 Task: Add an event with the title Interview with Rahul, date '2024/05/21', time 9:40 AM to 11:40 AMand add a description: Throughout the retreat, participants will be immersed in a variety of engaging and interactive exercises that encourage teamwork, problem-solving, and creativity. The activities are carefully designed to challenge individuals, foster collaboration, and highlight the power of collective effort., put the event into Green category . Add location for the event as: 123 Rua do Carmo, Lisbon, Portugal, logged in from the account softage.1@softage.netand send the event invitation to softage.9@softage.net and softage.10@softage.net. Set a reminder for the event 15 minutes before
Action: Mouse moved to (103, 94)
Screenshot: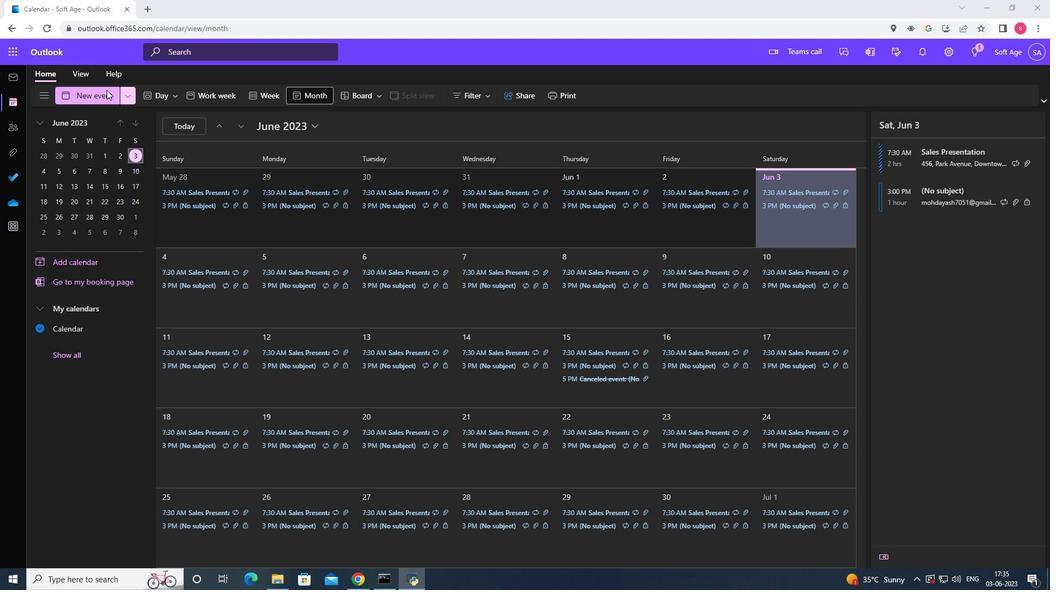 
Action: Mouse pressed left at (103, 94)
Screenshot: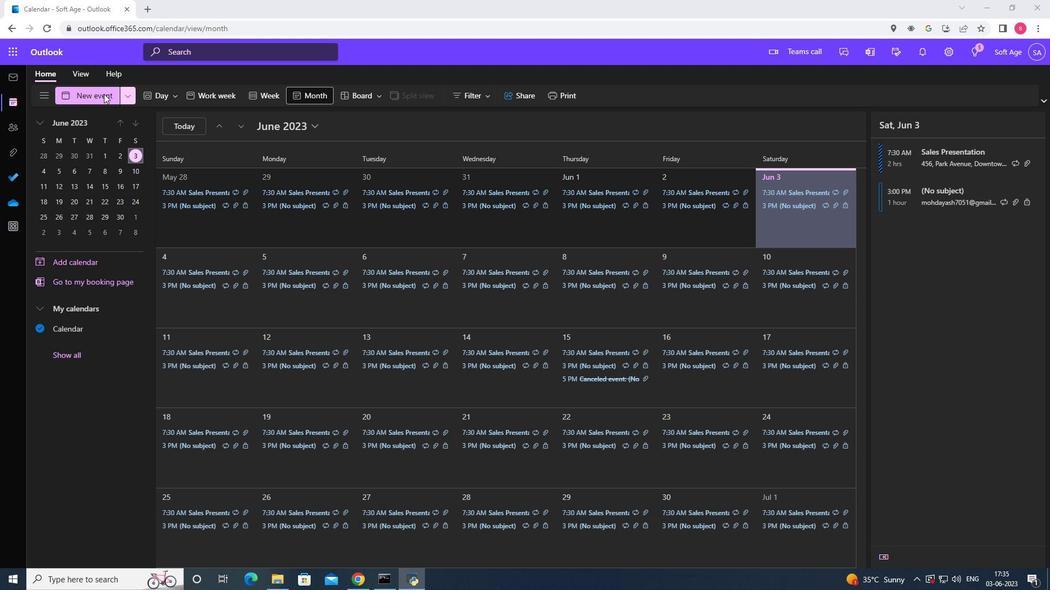 
Action: Mouse moved to (300, 167)
Screenshot: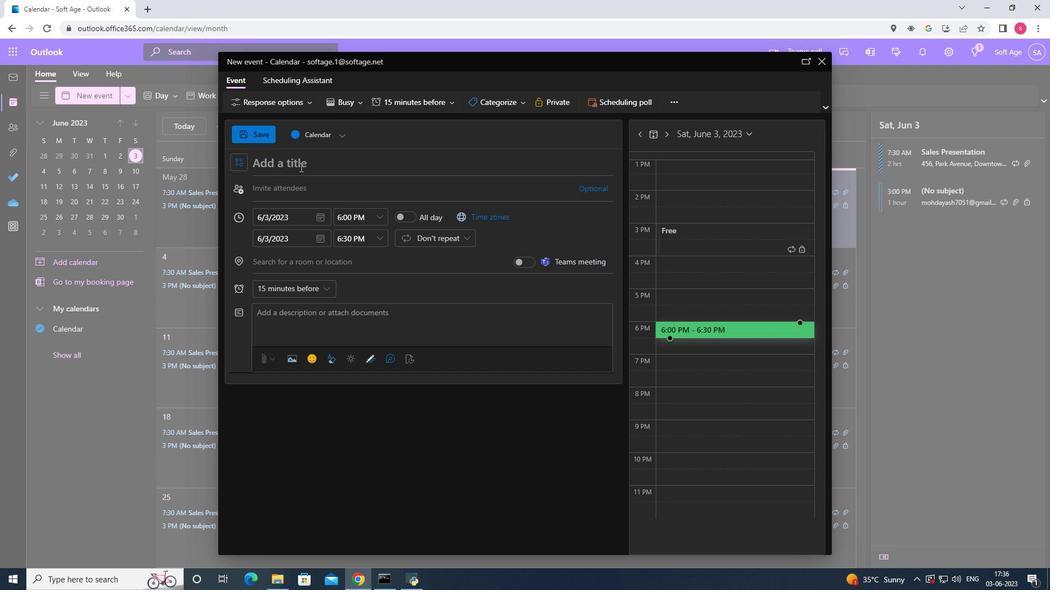 
Action: Key pressed <Key.shift>Interview<Key.space>with<Key.space><Key.shift>ra<Key.backspace><Key.backspace><Key.shift>Rahul
Screenshot: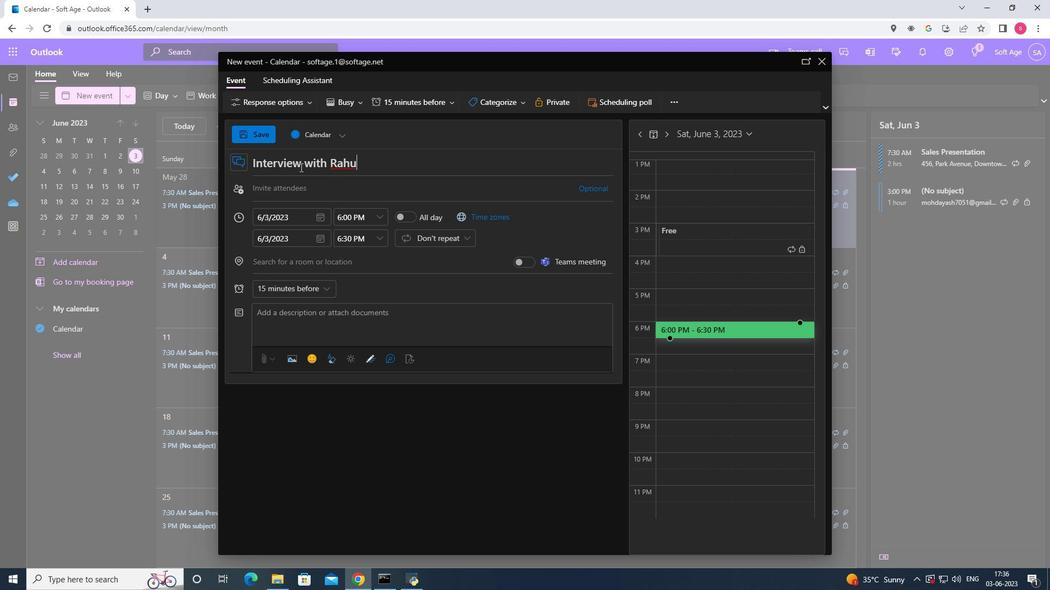 
Action: Mouse moved to (322, 219)
Screenshot: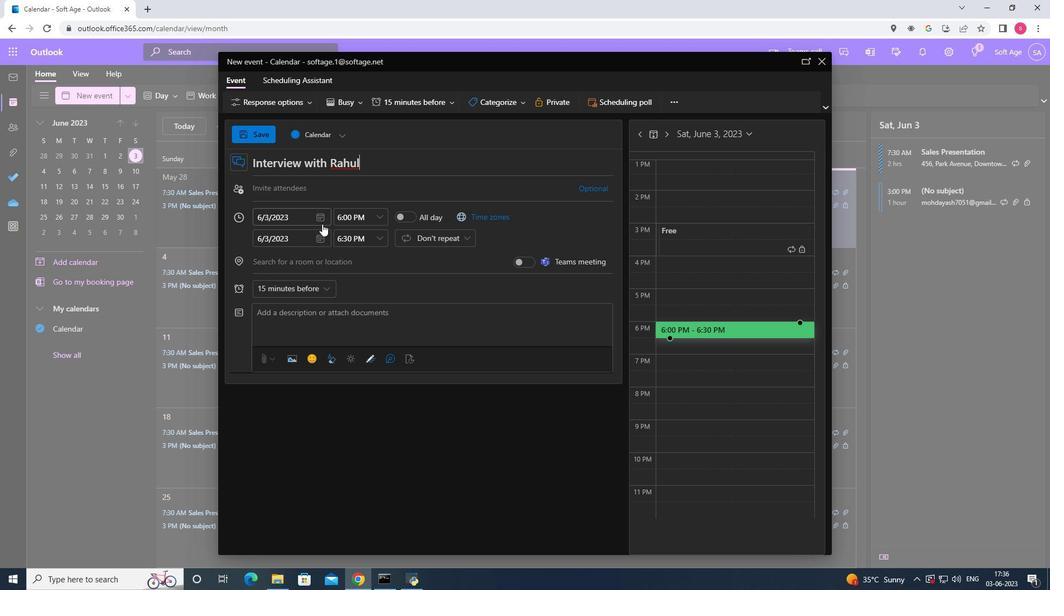 
Action: Mouse pressed left at (322, 219)
Screenshot: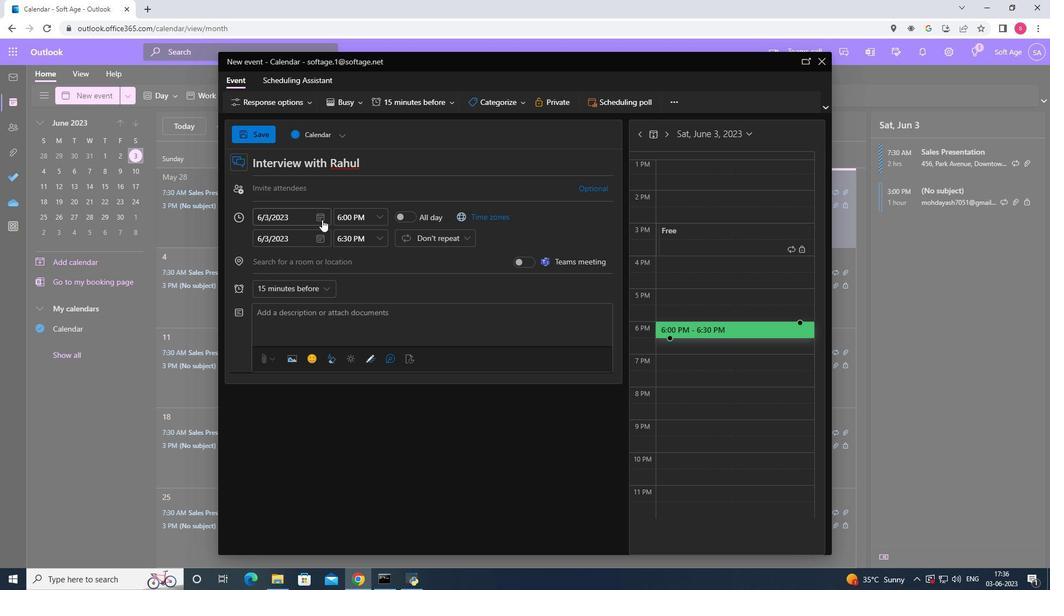 
Action: Mouse moved to (356, 237)
Screenshot: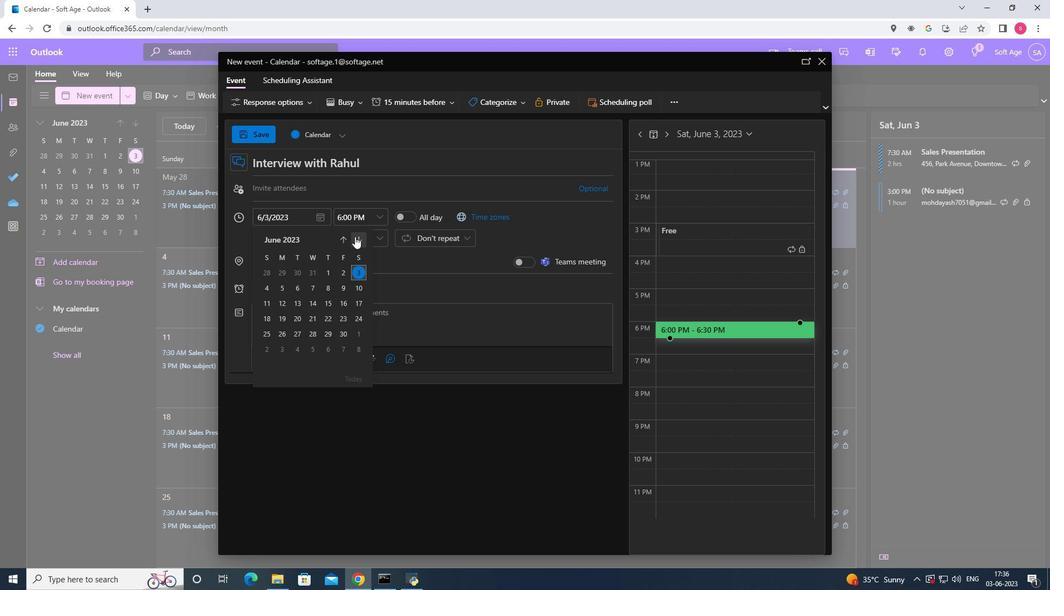 
Action: Mouse pressed left at (356, 237)
Screenshot: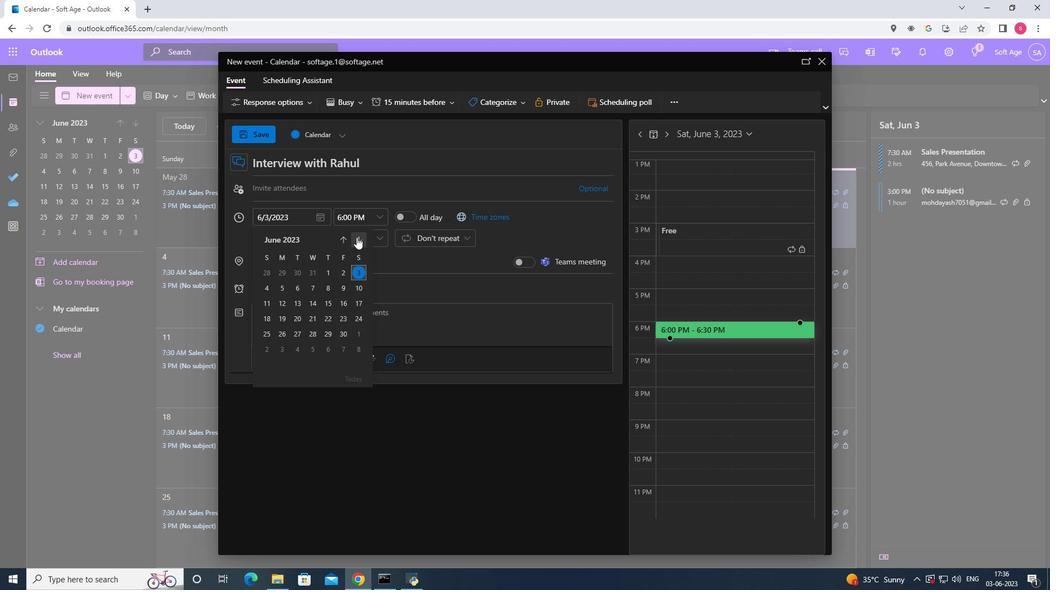 
Action: Mouse pressed left at (356, 237)
Screenshot: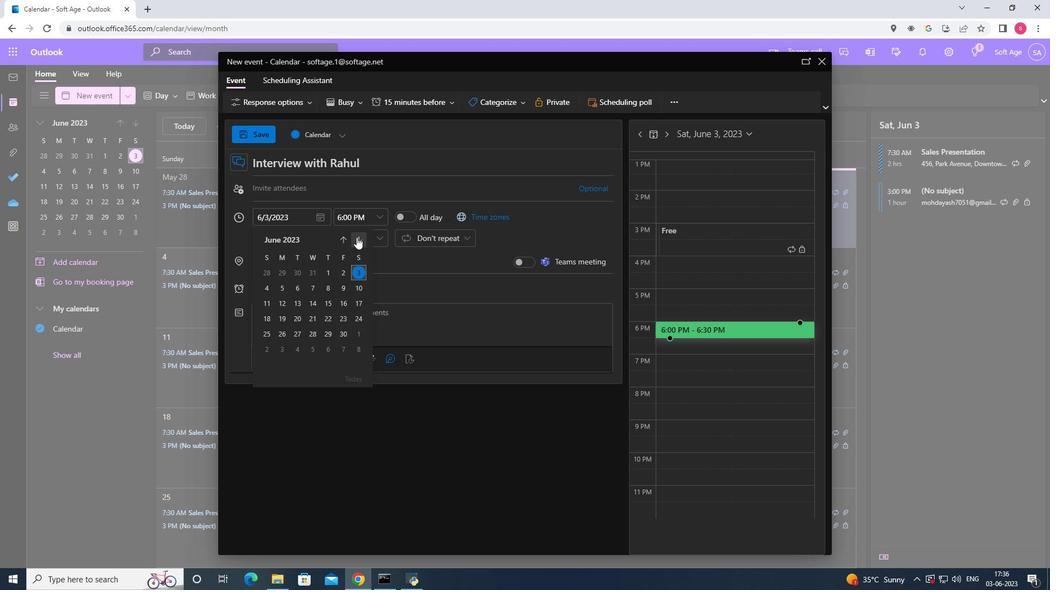 
Action: Mouse pressed left at (356, 237)
Screenshot: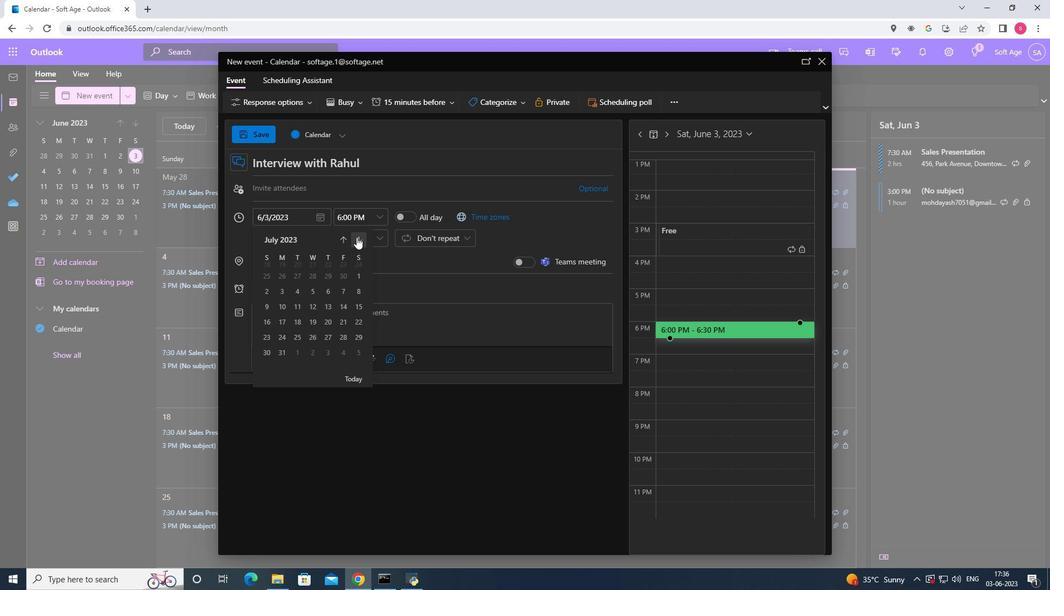 
Action: Mouse moved to (356, 237)
Screenshot: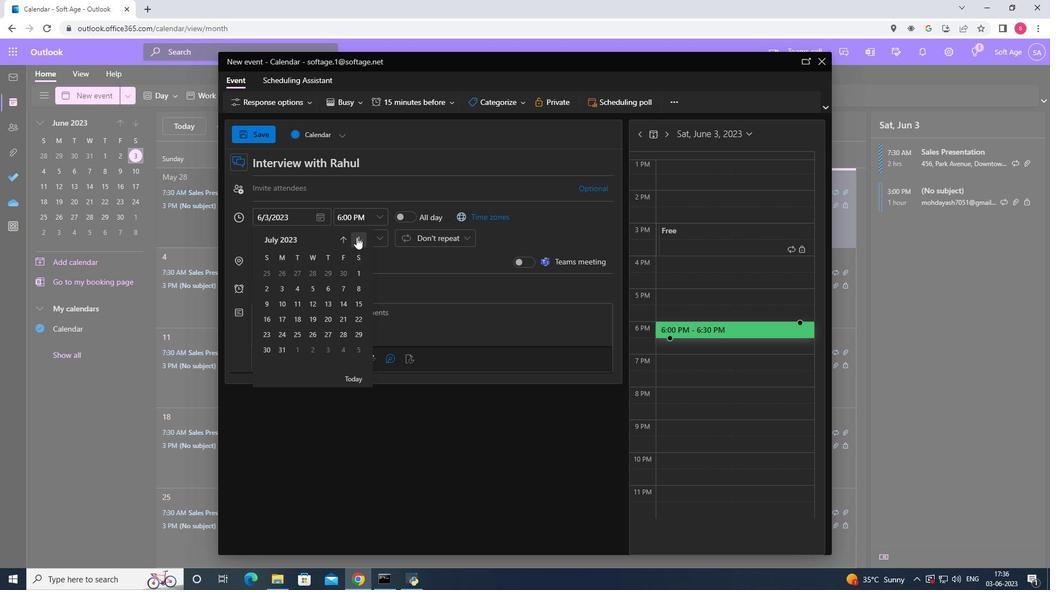 
Action: Mouse pressed left at (356, 237)
Screenshot: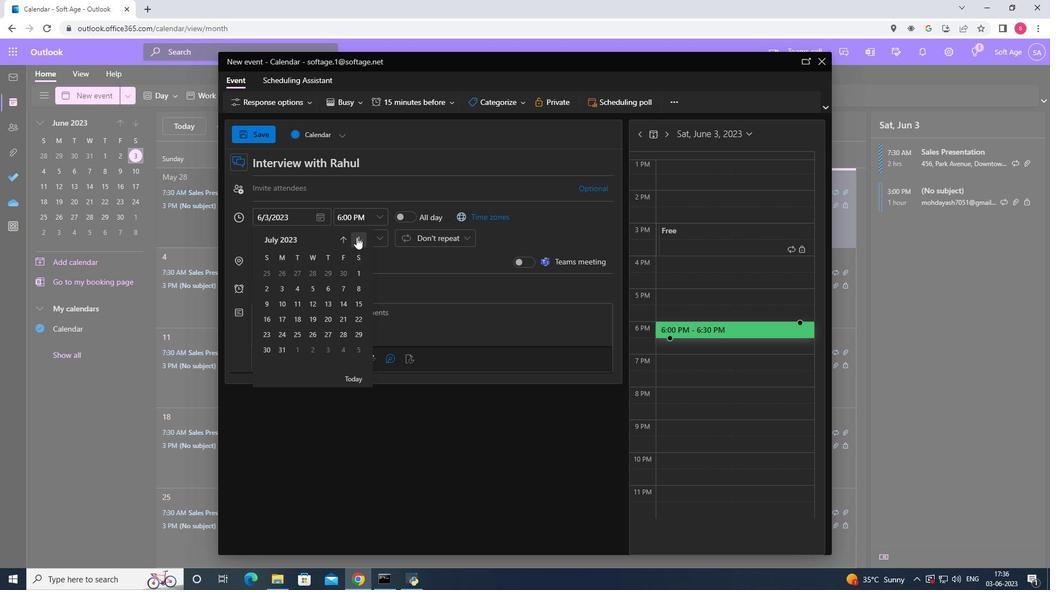 
Action: Mouse pressed left at (356, 237)
Screenshot: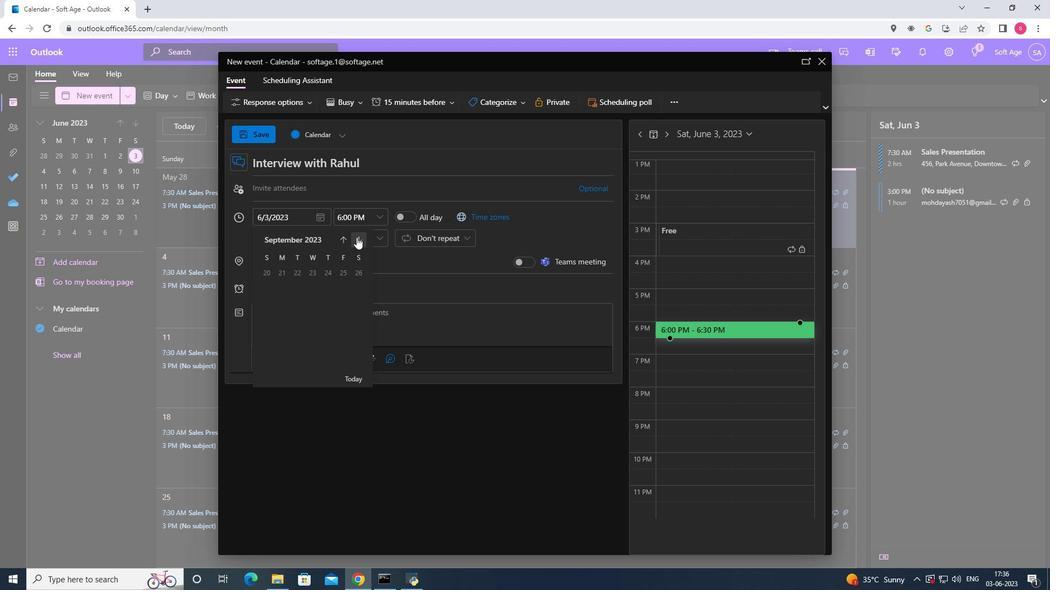 
Action: Mouse pressed left at (356, 237)
Screenshot: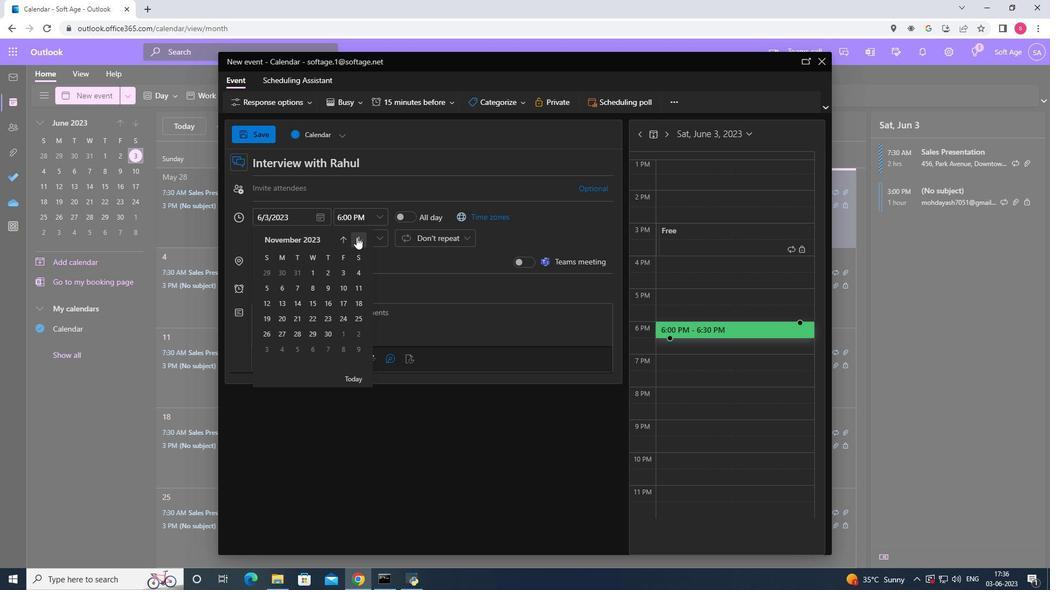 
Action: Mouse pressed left at (356, 237)
Screenshot: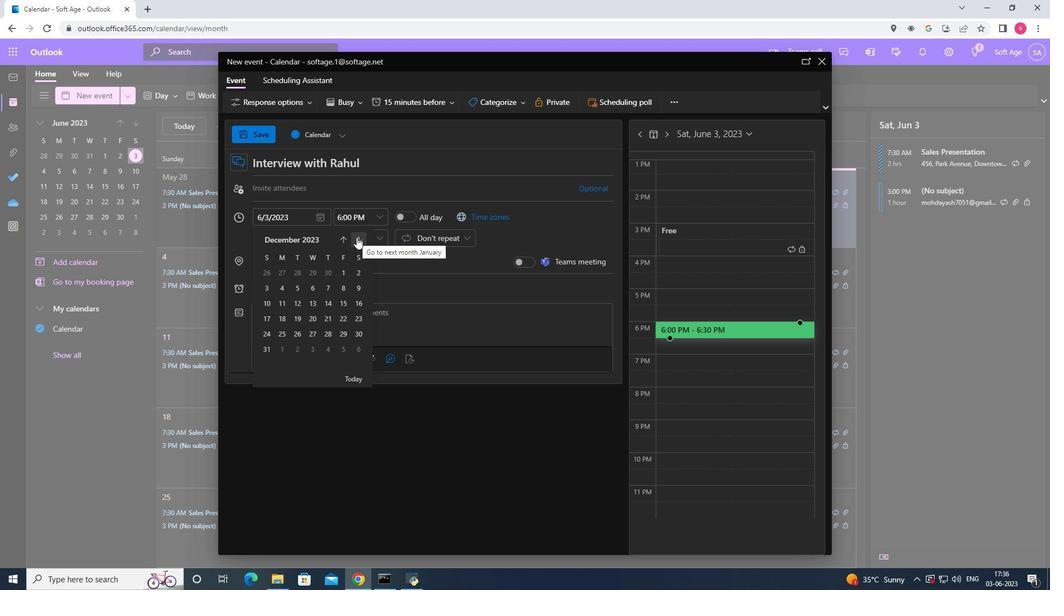 
Action: Mouse pressed left at (356, 237)
Screenshot: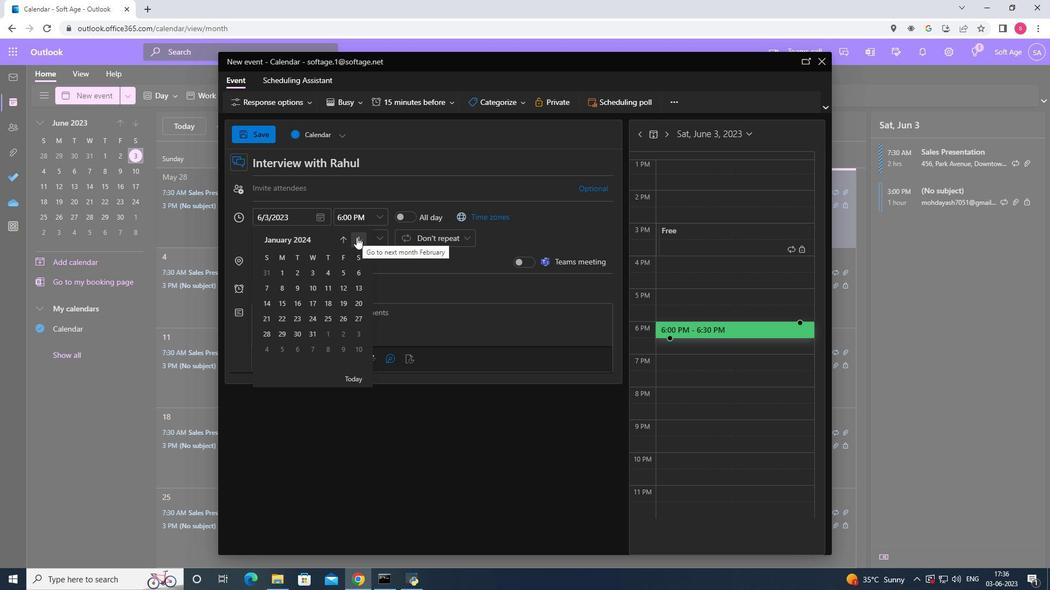 
Action: Mouse pressed left at (356, 237)
Screenshot: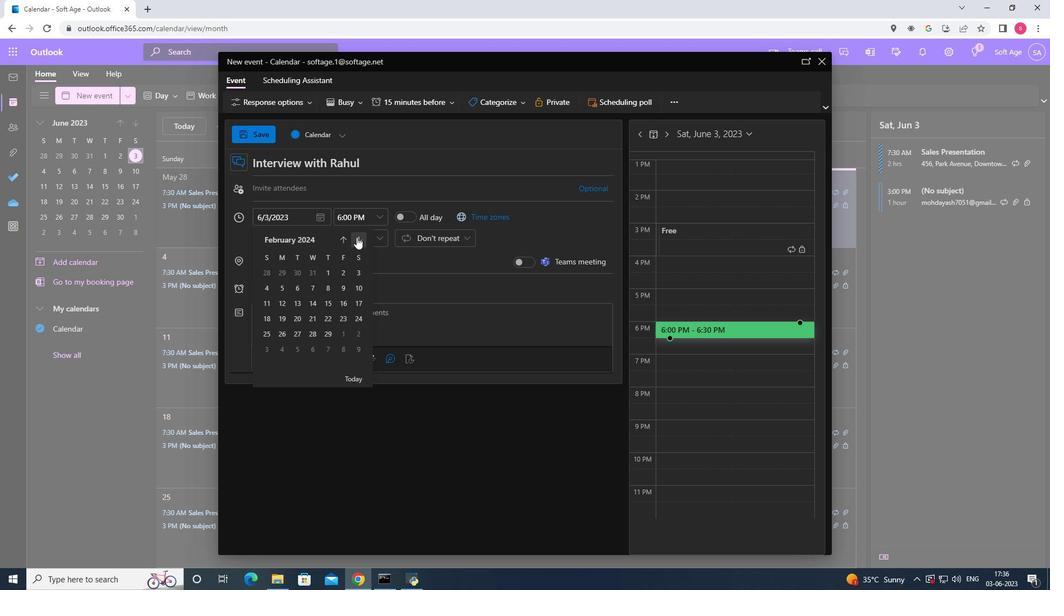 
Action: Mouse pressed left at (356, 237)
Screenshot: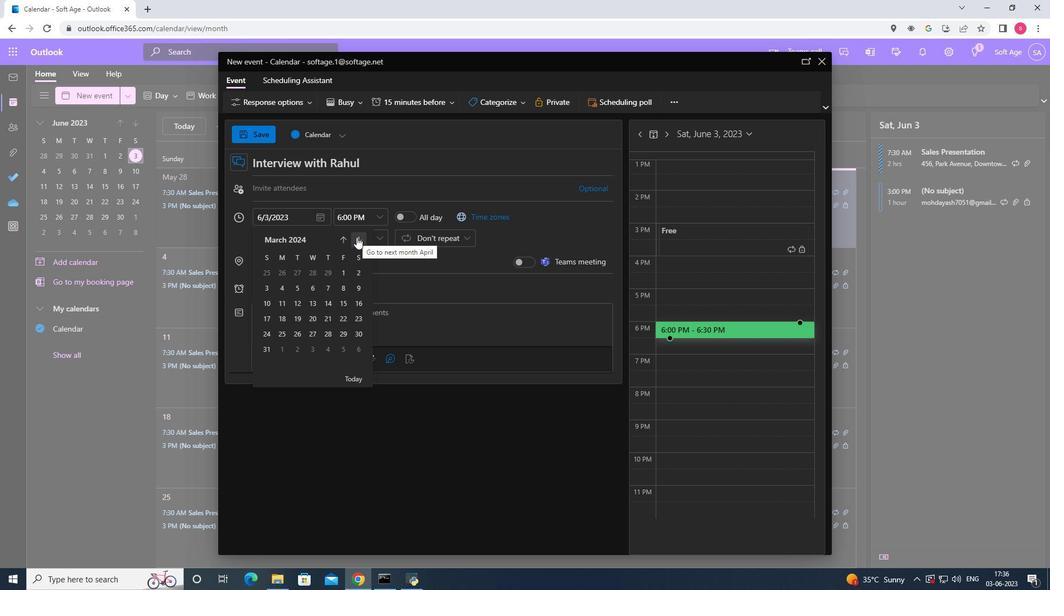 
Action: Mouse pressed left at (356, 237)
Screenshot: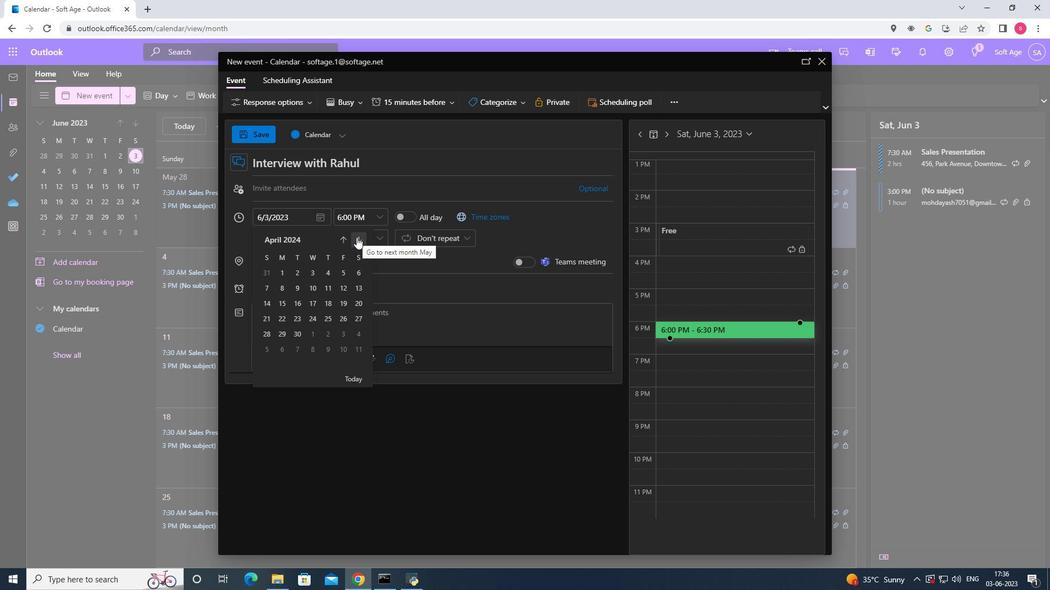 
Action: Mouse moved to (296, 318)
Screenshot: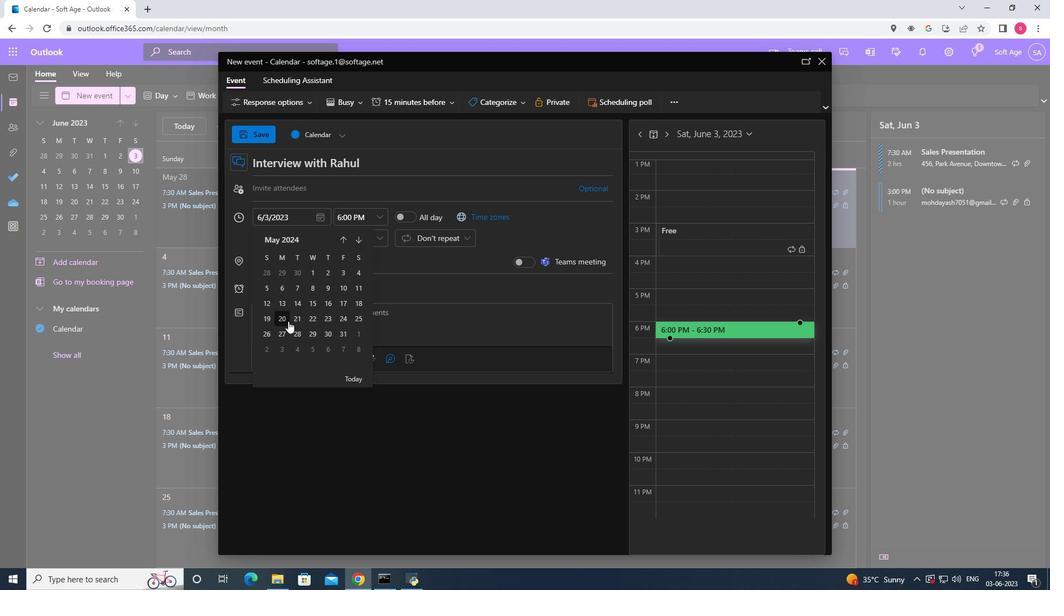 
Action: Mouse pressed left at (296, 318)
Screenshot: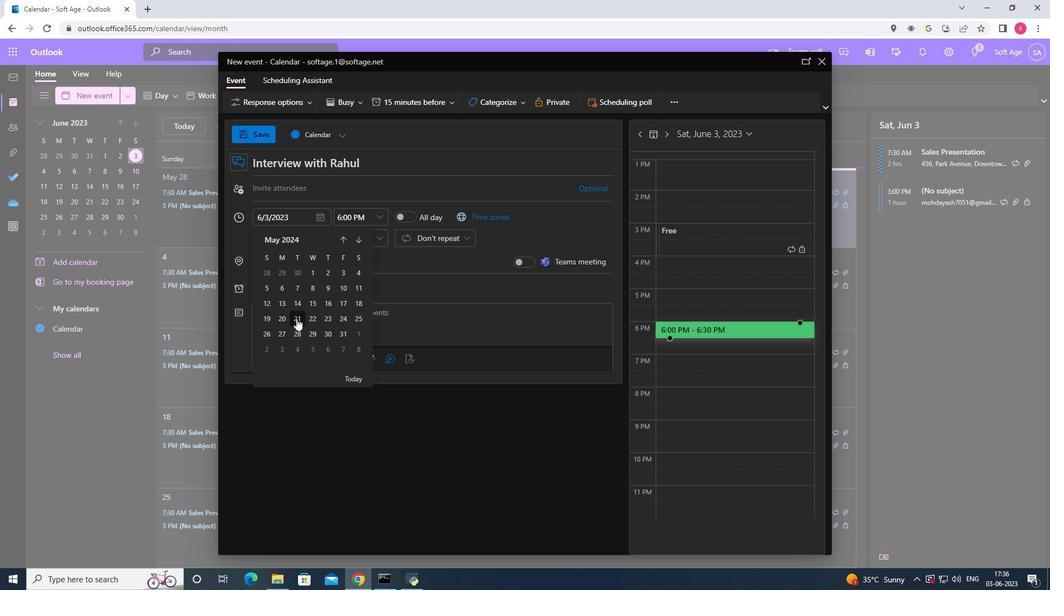 
Action: Mouse moved to (382, 219)
Screenshot: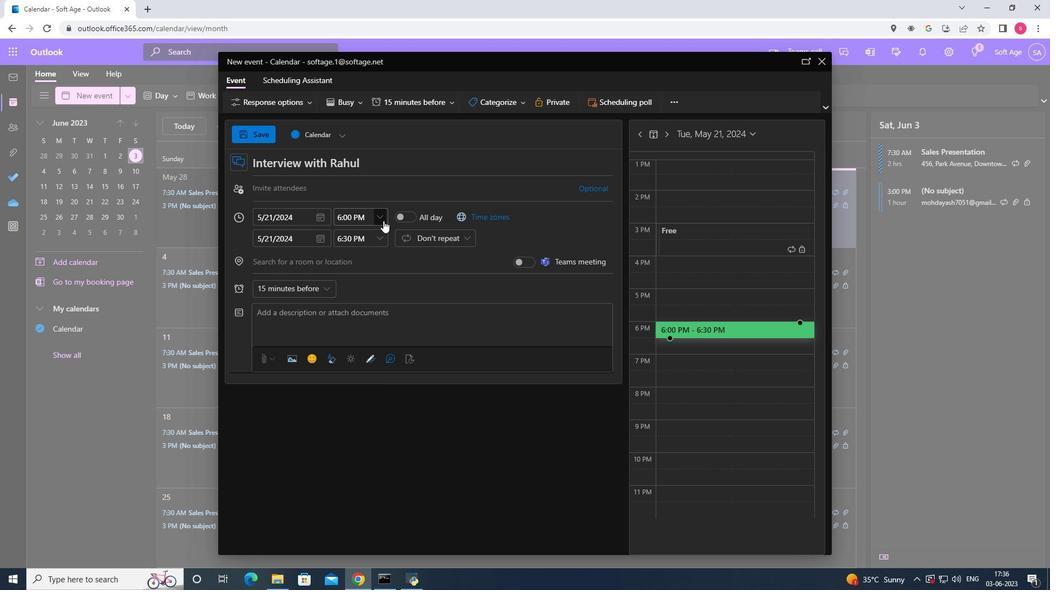 
Action: Mouse pressed left at (382, 219)
Screenshot: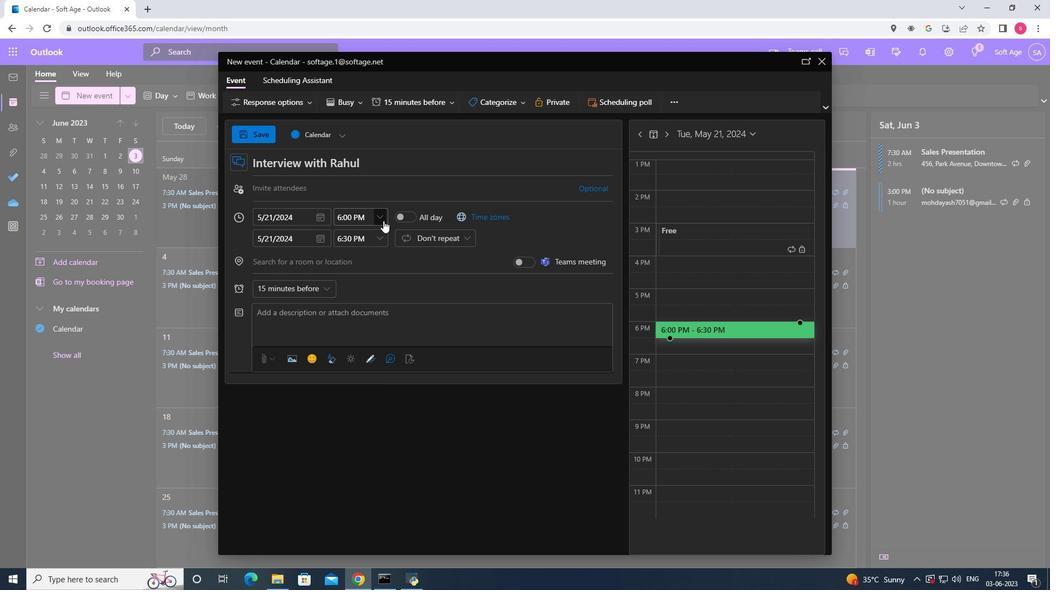
Action: Mouse moved to (393, 229)
Screenshot: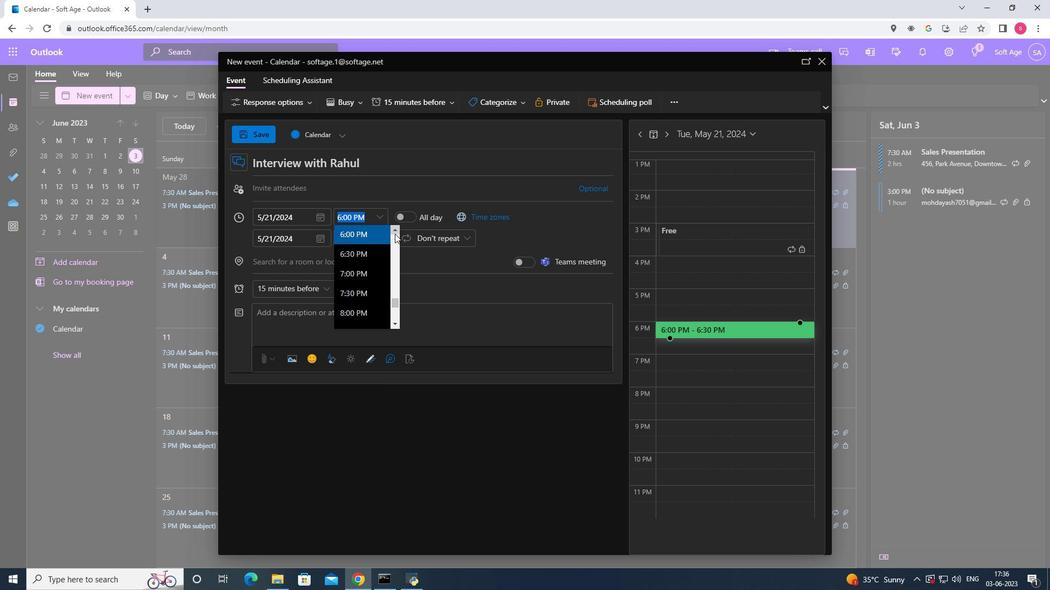 
Action: Mouse pressed left at (393, 229)
Screenshot: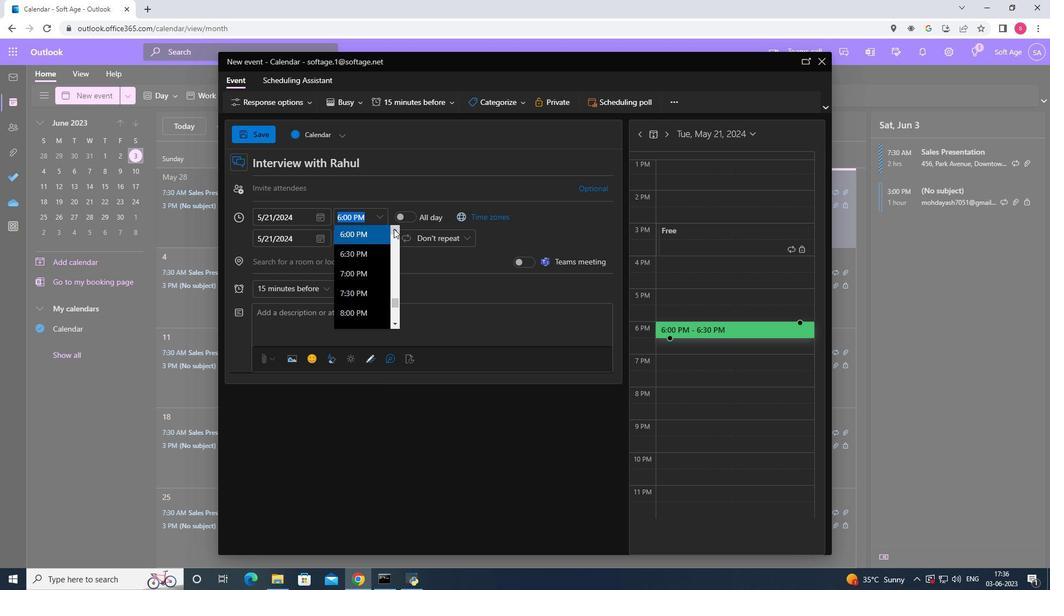 
Action: Mouse pressed left at (393, 229)
Screenshot: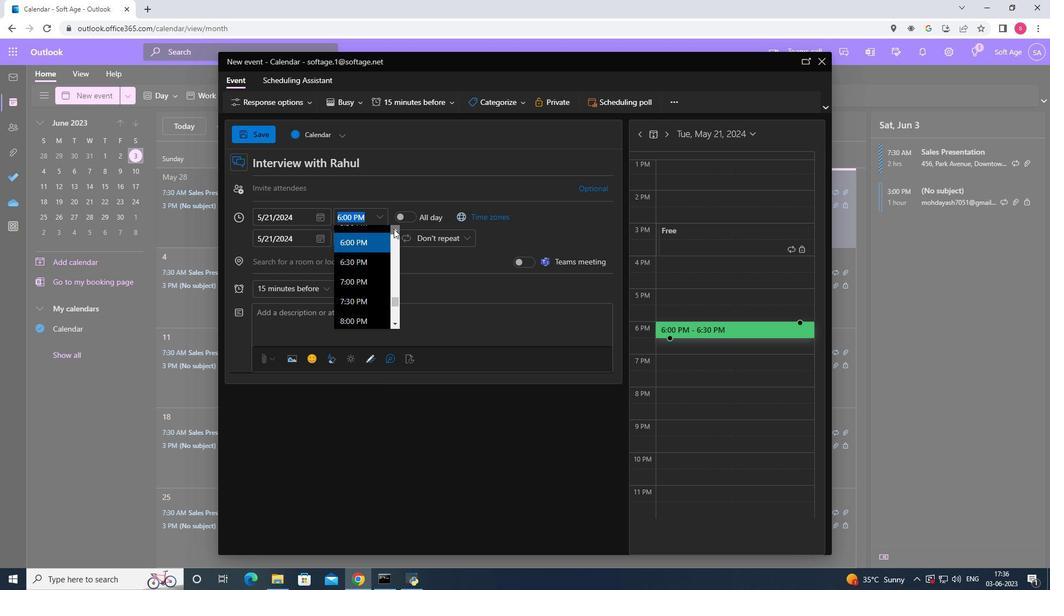 
Action: Mouse pressed left at (393, 229)
Screenshot: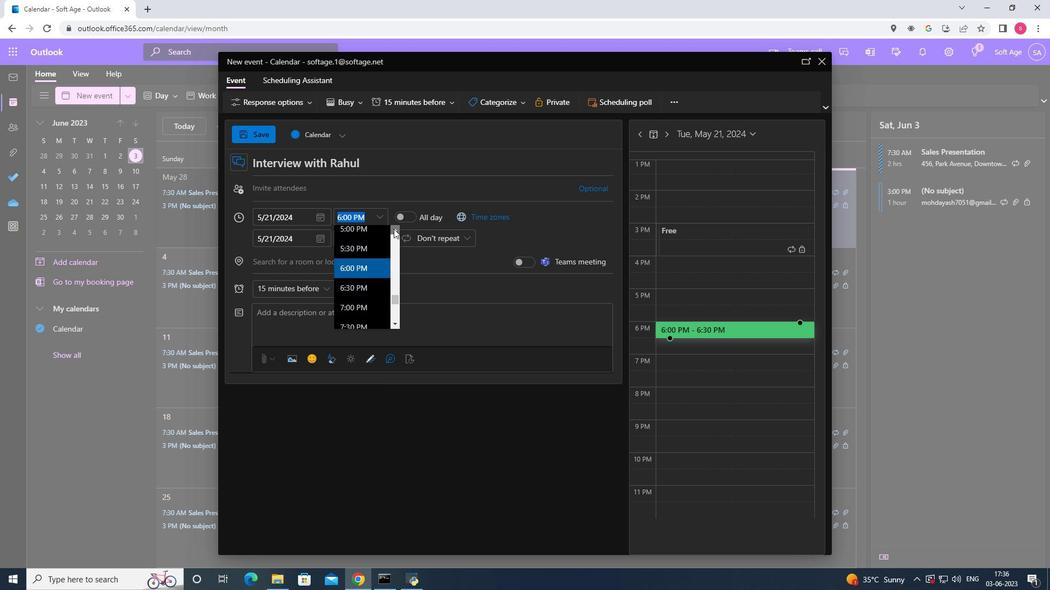 
Action: Mouse pressed left at (393, 229)
Screenshot: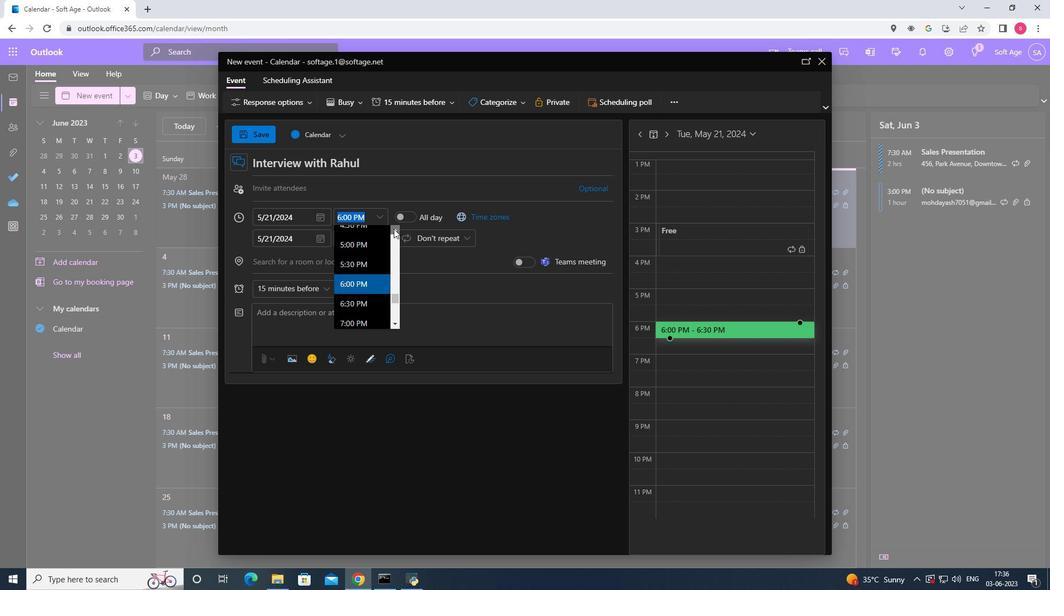 
Action: Mouse pressed left at (393, 229)
Screenshot: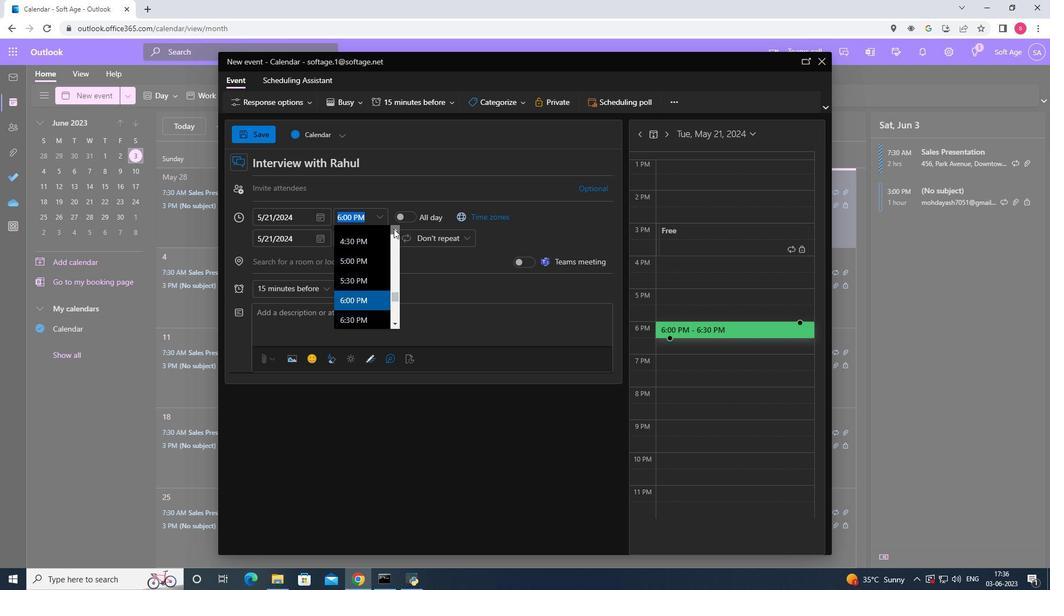 
Action: Mouse pressed left at (393, 229)
Screenshot: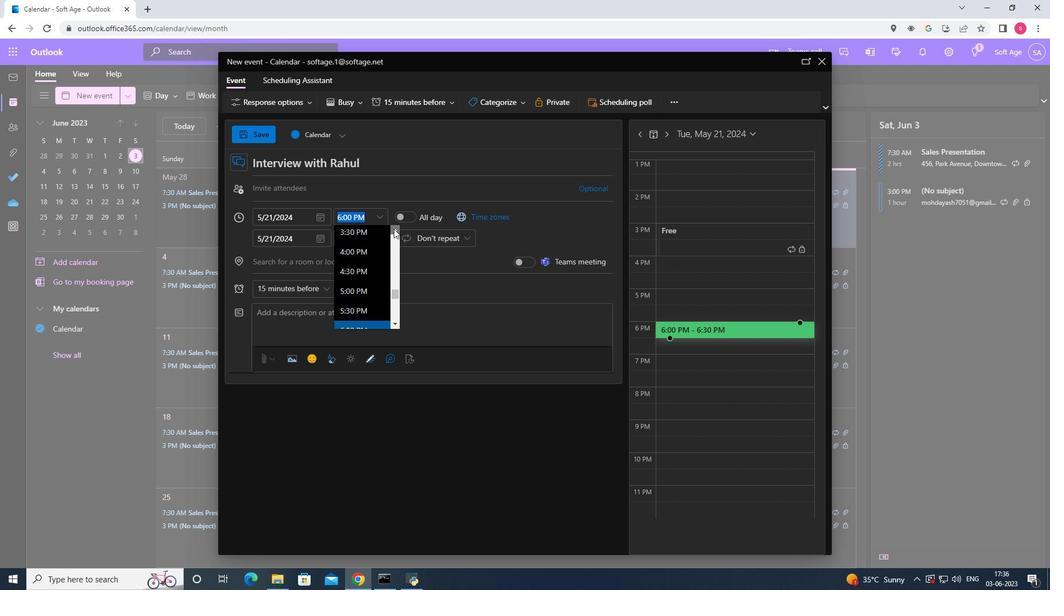 
Action: Mouse pressed left at (393, 229)
Screenshot: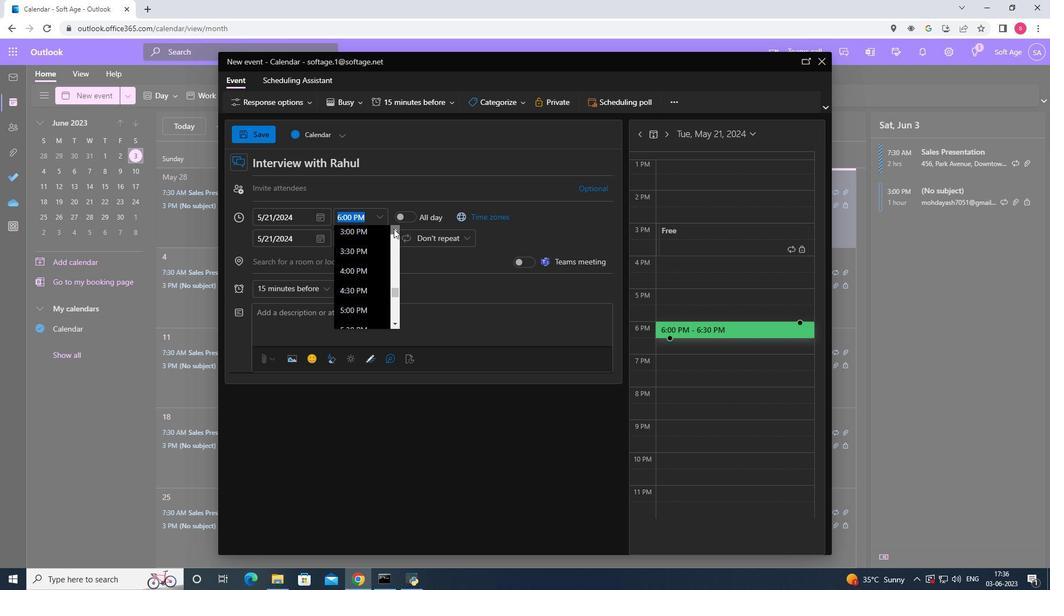 
Action: Mouse pressed left at (393, 229)
Screenshot: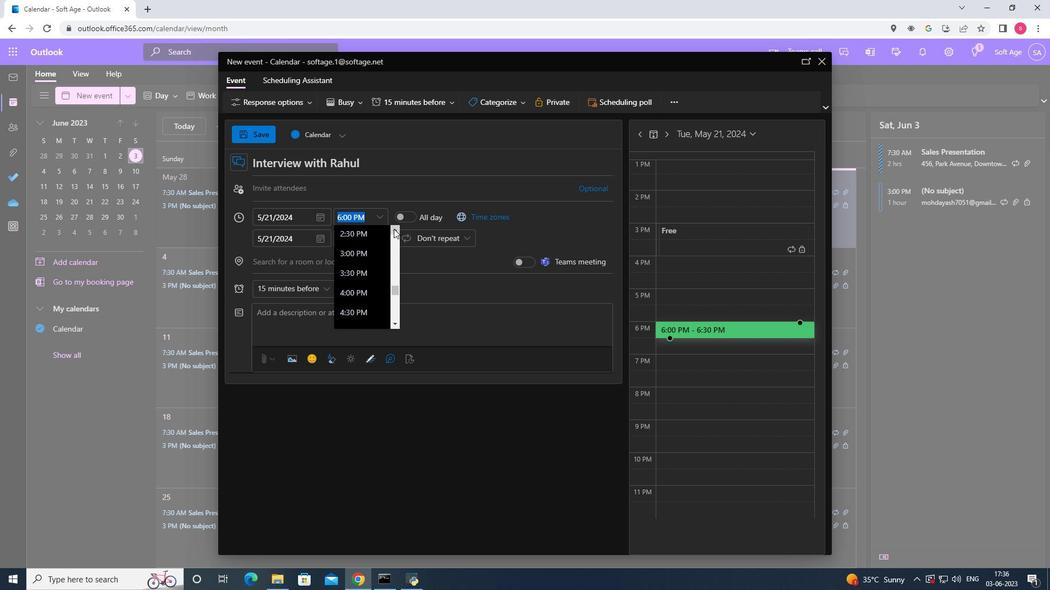 
Action: Mouse pressed left at (393, 229)
Screenshot: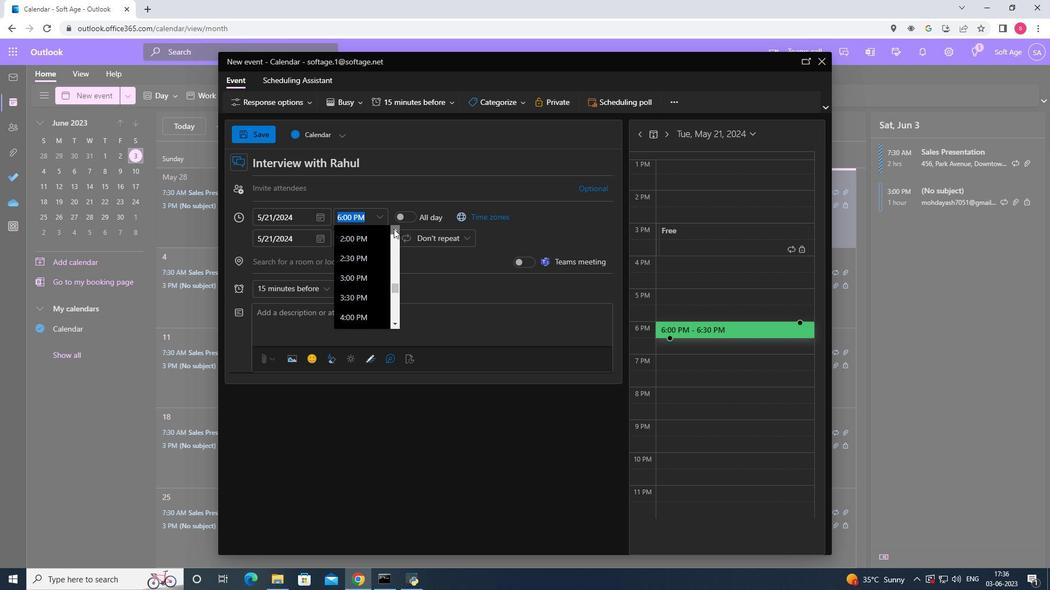 
Action: Mouse pressed left at (393, 229)
Screenshot: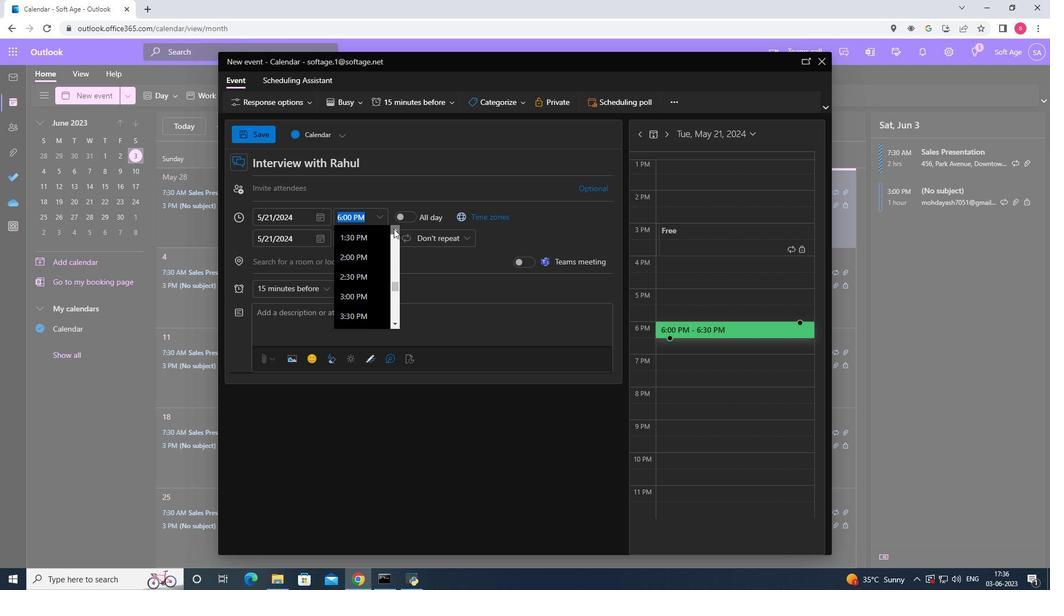 
Action: Mouse pressed left at (393, 229)
Screenshot: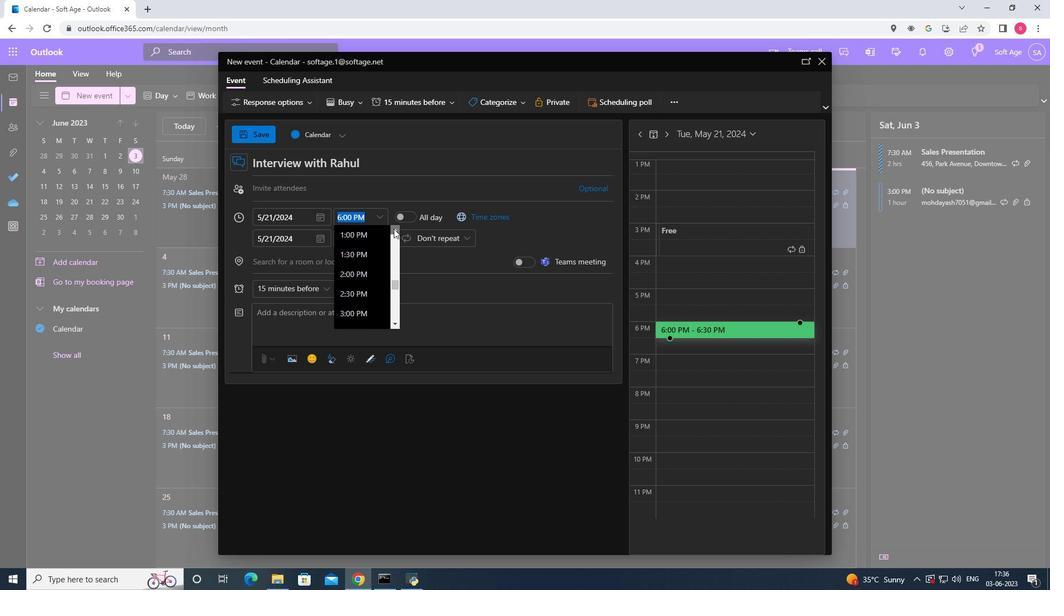 
Action: Mouse pressed left at (393, 229)
Screenshot: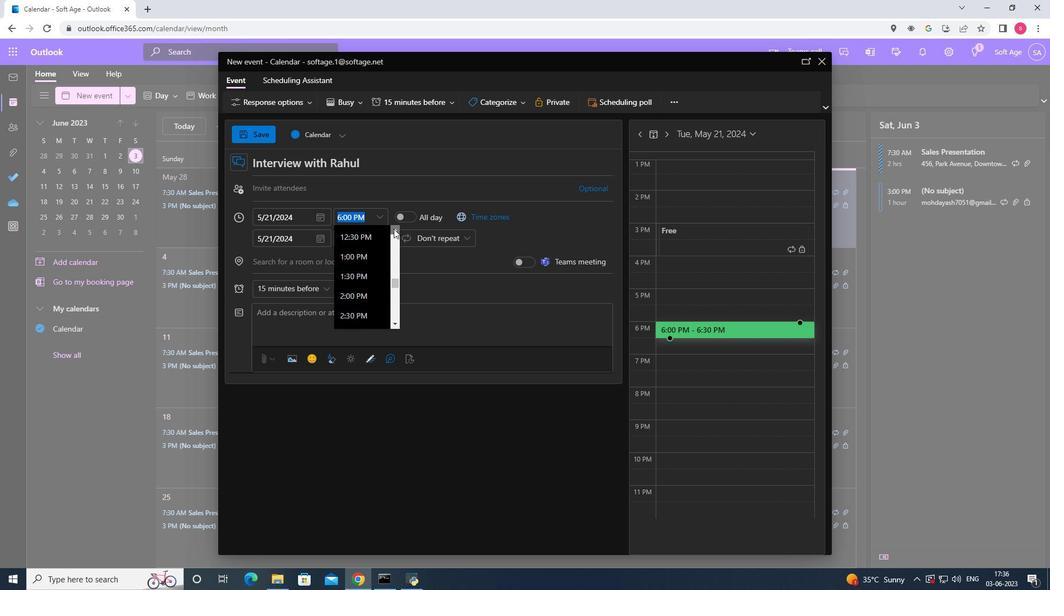 
Action: Mouse pressed left at (393, 229)
Screenshot: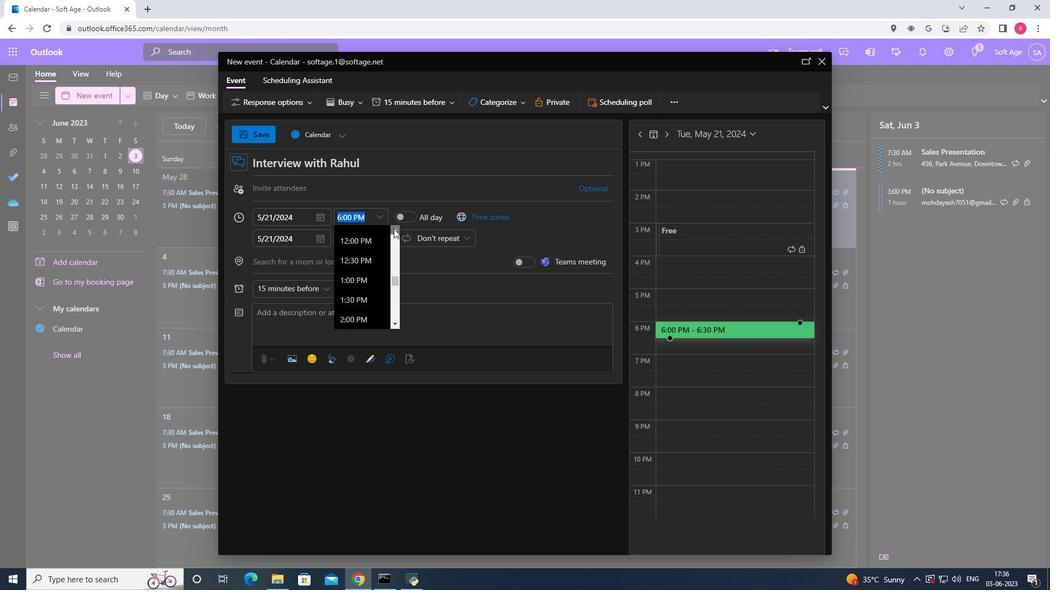 
Action: Mouse pressed left at (393, 229)
Screenshot: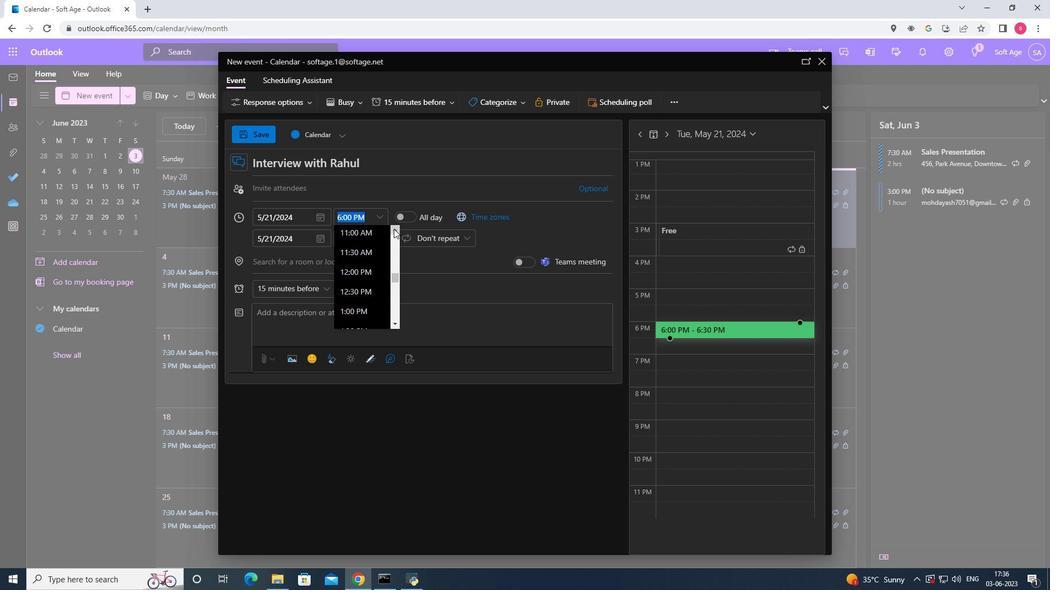 
Action: Mouse pressed left at (393, 229)
Screenshot: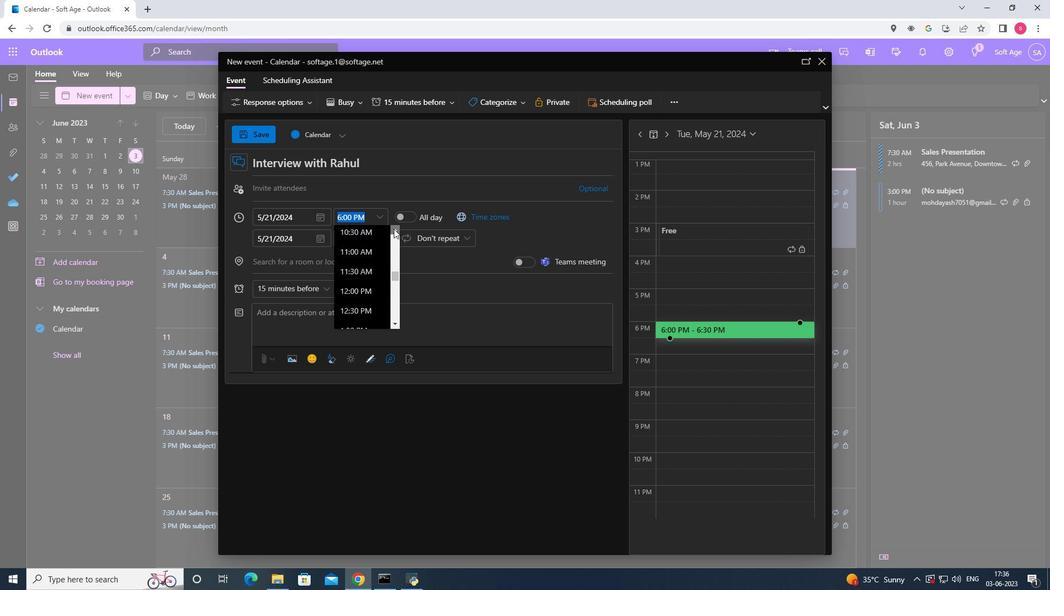 
Action: Mouse pressed left at (393, 229)
Screenshot: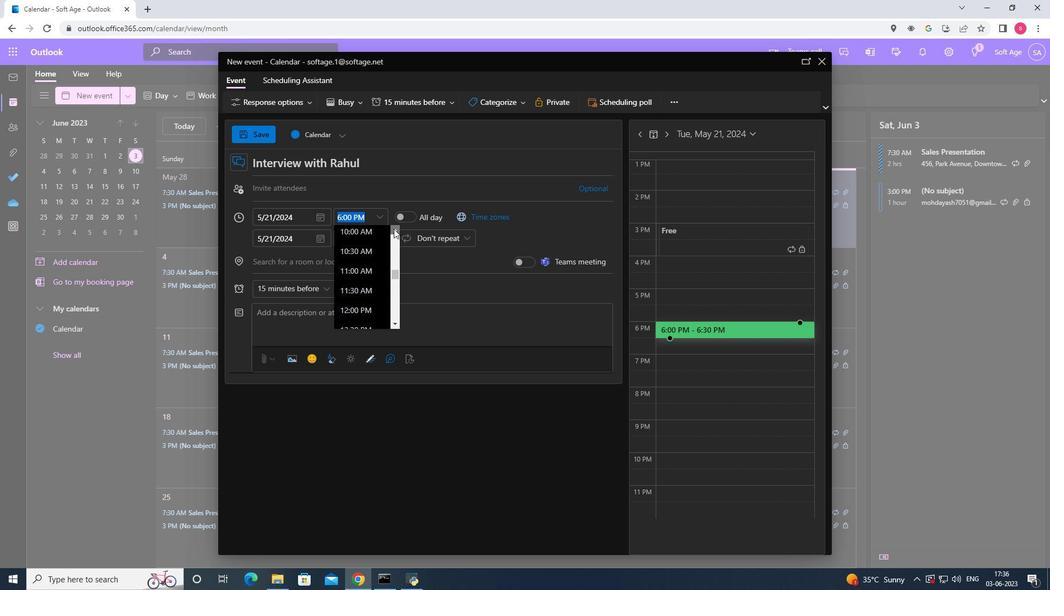
Action: Mouse moved to (356, 254)
Screenshot: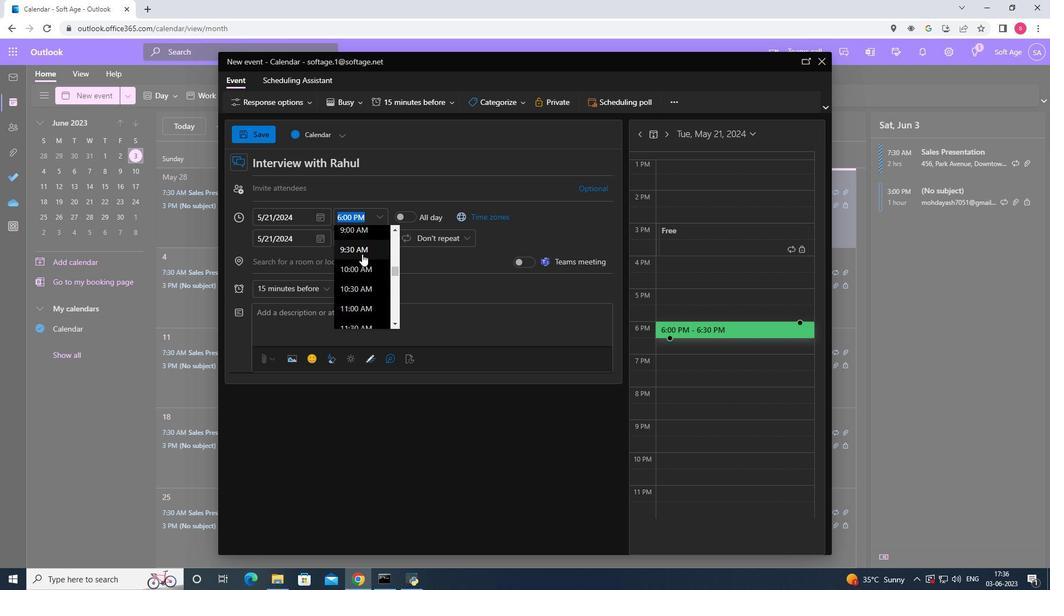
Action: Mouse pressed left at (356, 254)
Screenshot: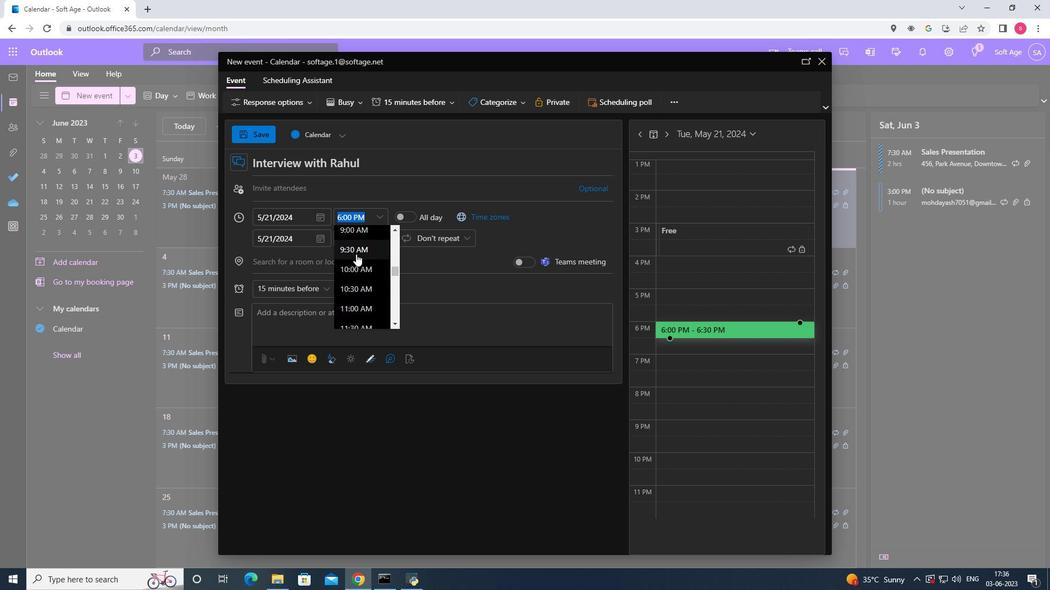 
Action: Mouse moved to (347, 218)
Screenshot: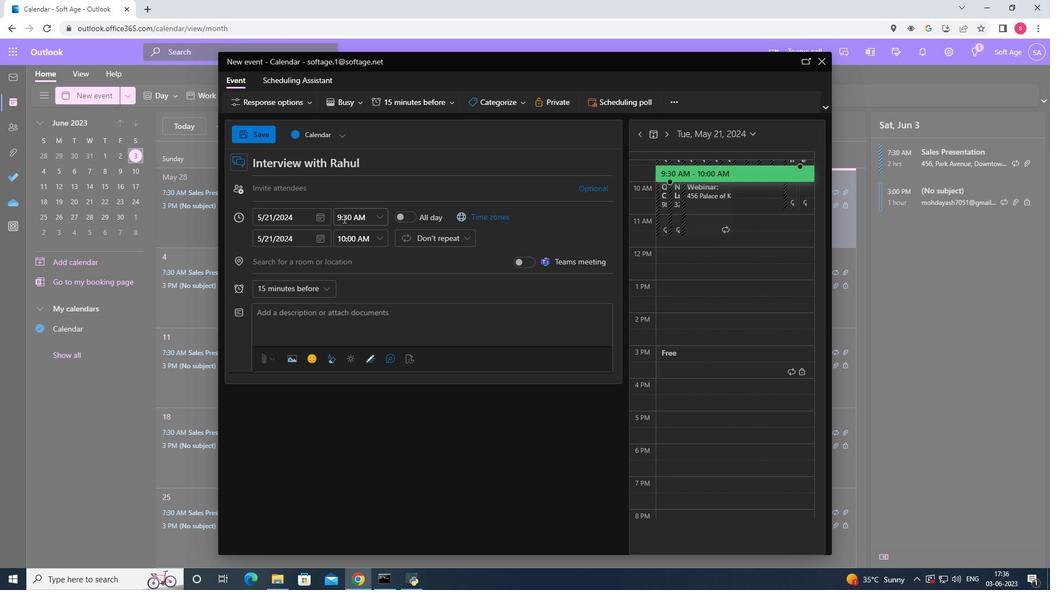 
Action: Mouse pressed left at (347, 218)
Screenshot: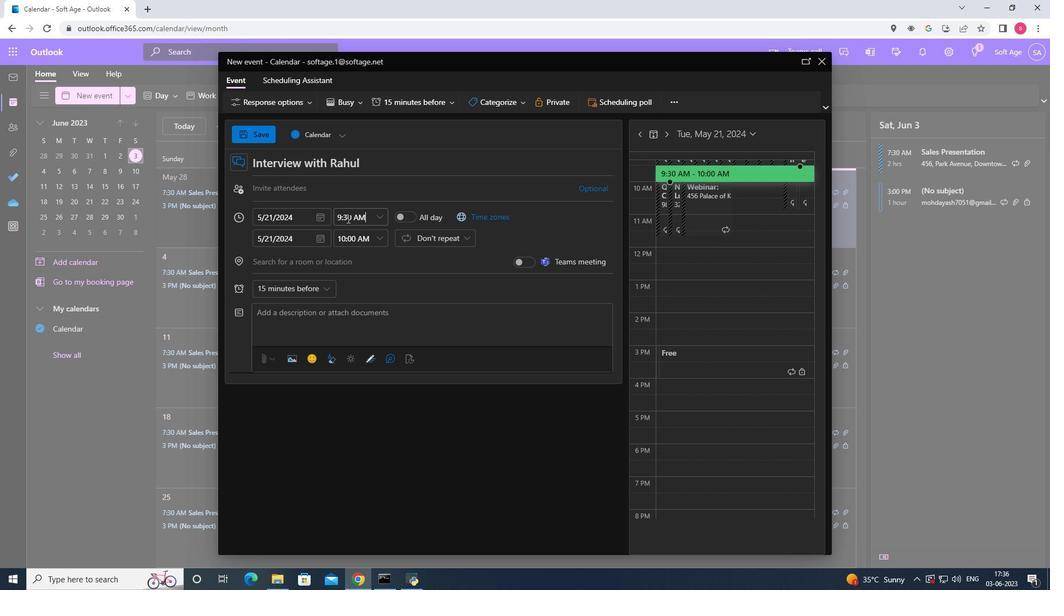 
Action: Key pressed <Key.backspace>4
Screenshot: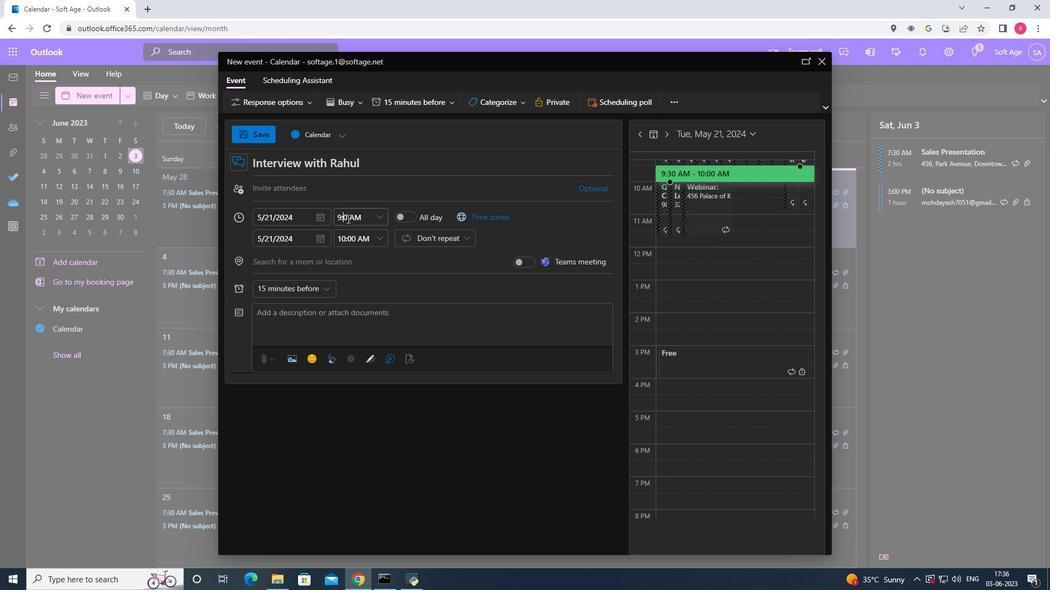 
Action: Mouse moved to (380, 234)
Screenshot: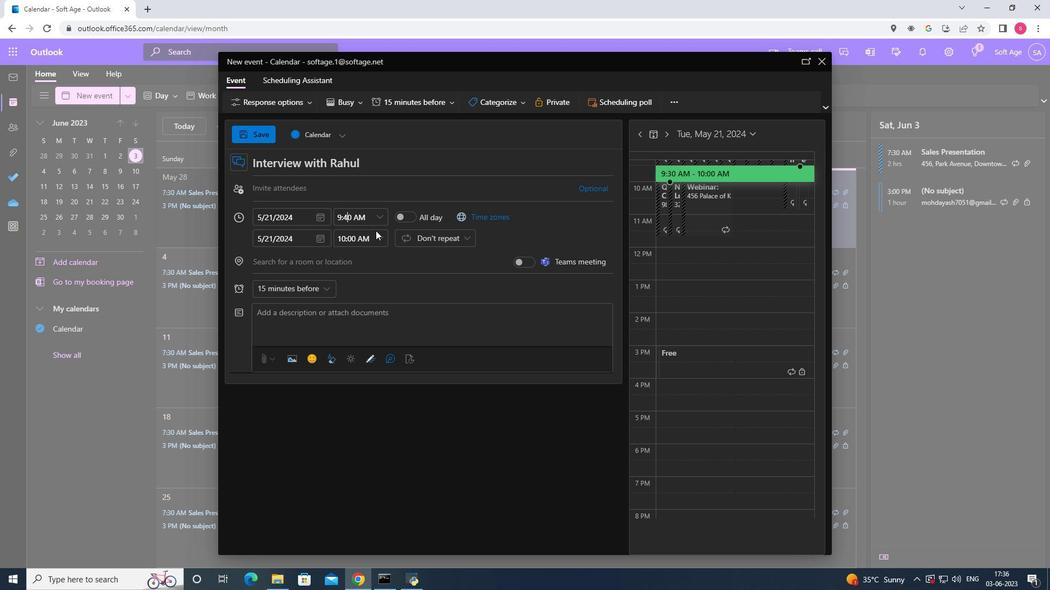
Action: Mouse pressed left at (380, 234)
Screenshot: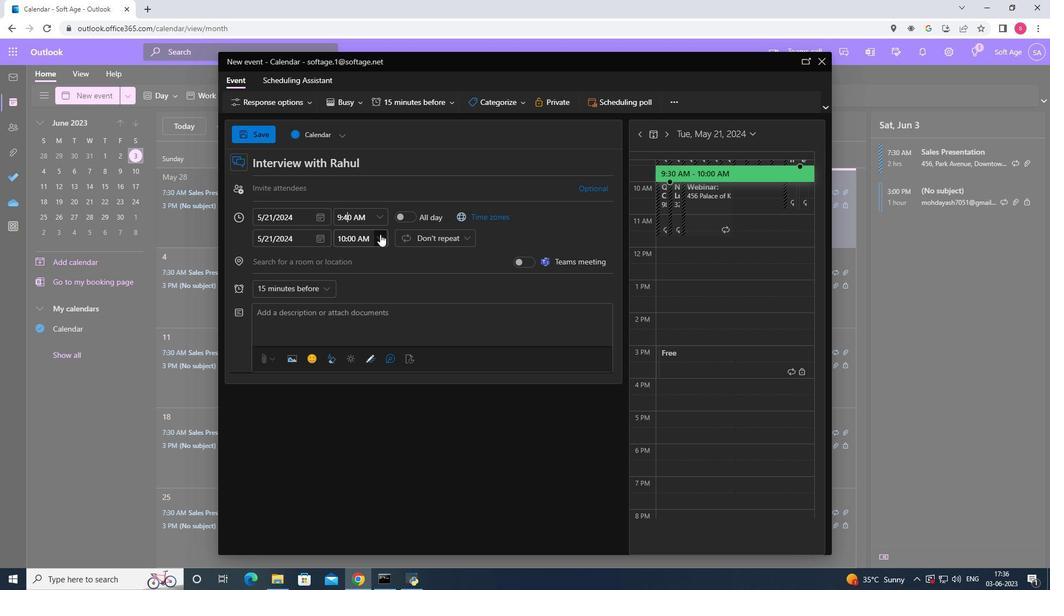 
Action: Mouse moved to (363, 315)
Screenshot: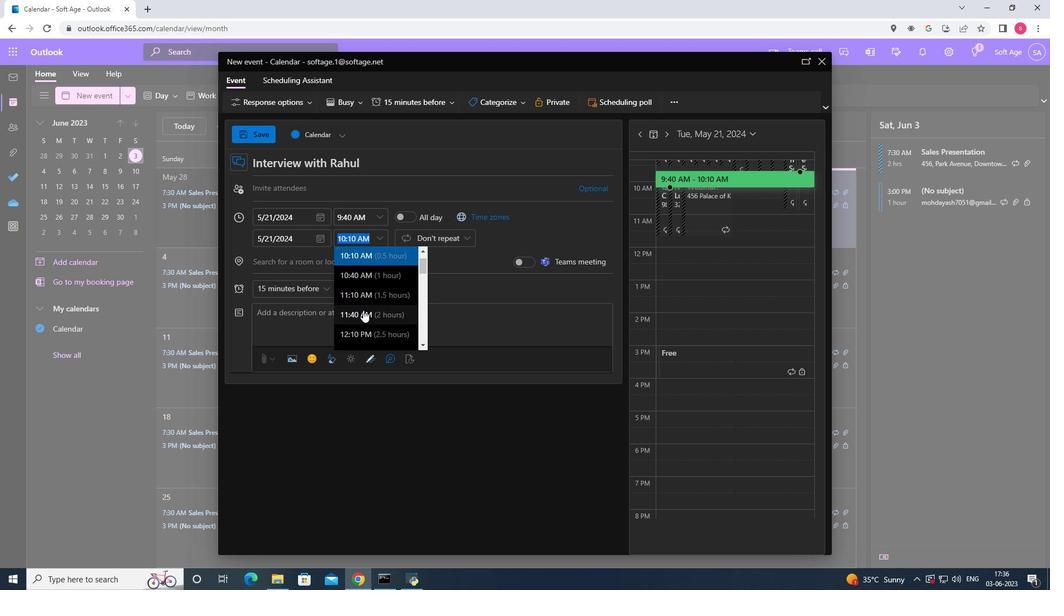 
Action: Mouse pressed left at (363, 315)
Screenshot: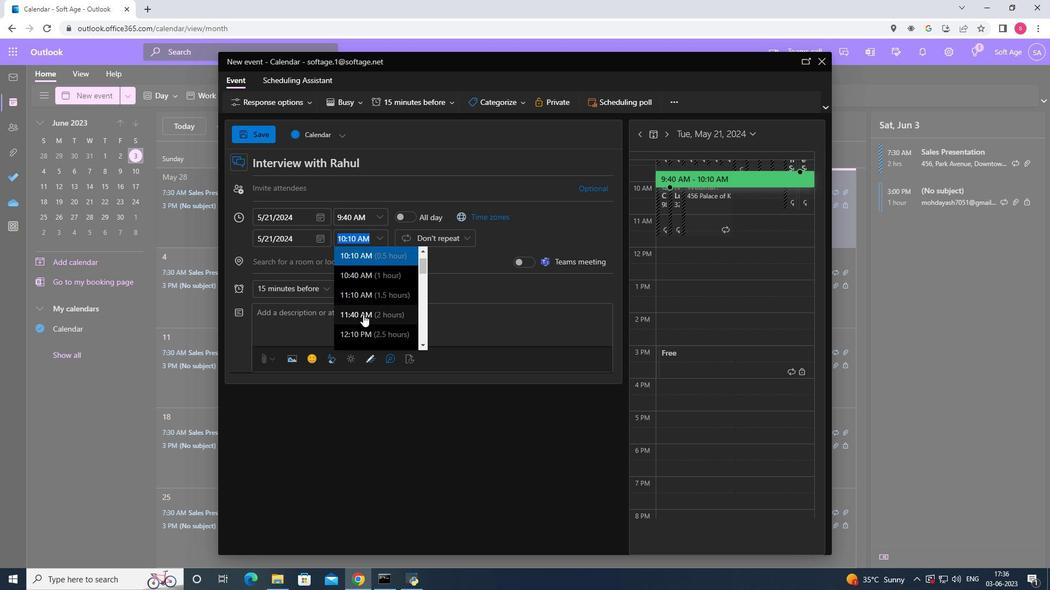 
Action: Mouse moved to (350, 326)
Screenshot: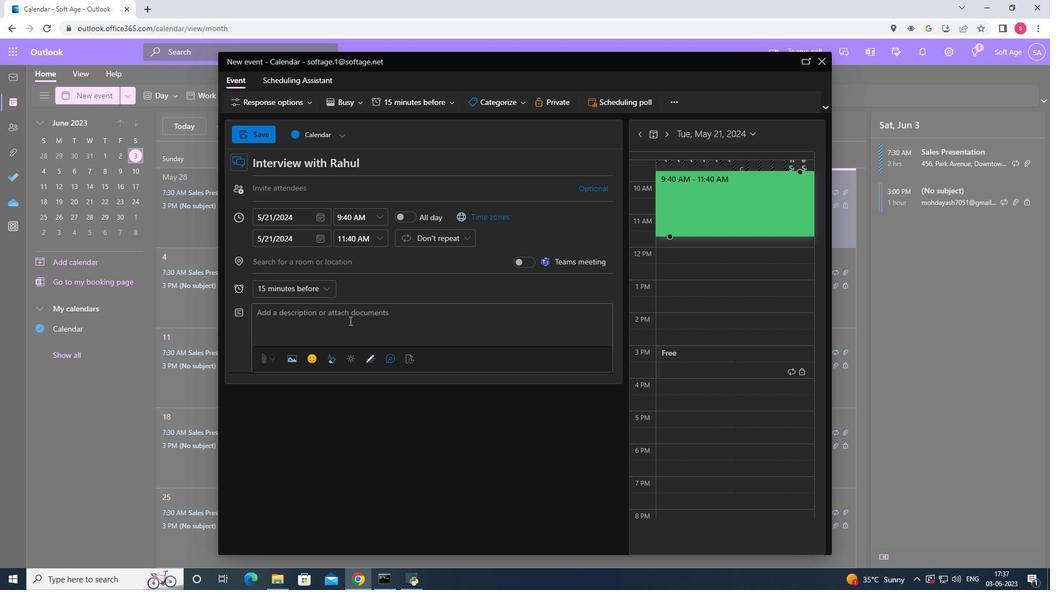 
Action: Mouse pressed left at (350, 326)
Screenshot: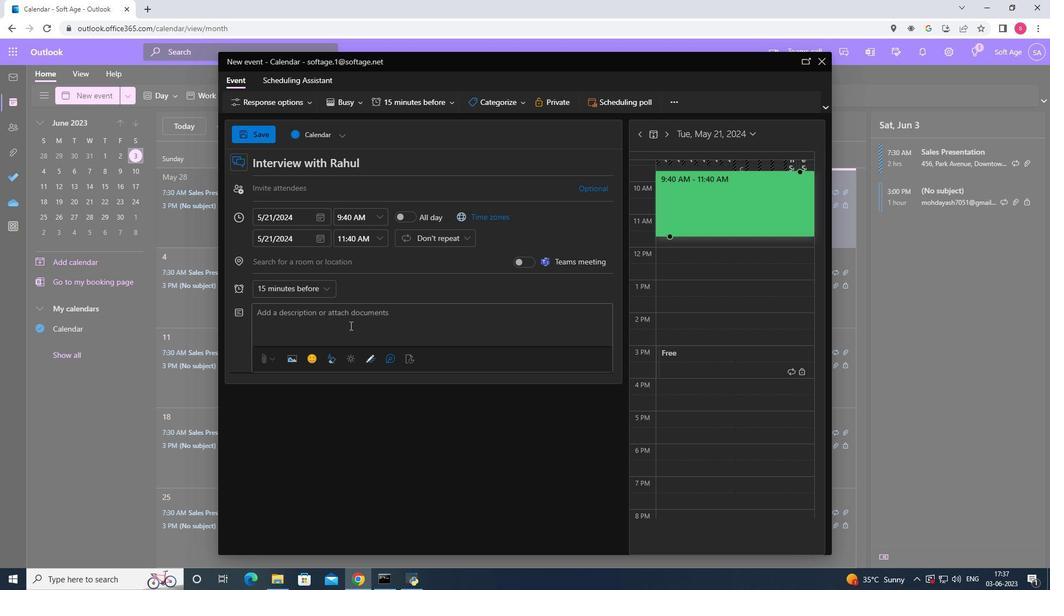 
Action: Key pressed <Key.shift>Through<Key.space>out<Key.space><Key.backspace><Key.backspace><Key.backspace><Key.backspace><Key.backspace>out<Key.space><Key.shift>The<Key.backspace><Key.backspace><Key.backspace>the<Key.space>retreat,<Key.space>participants<Key.space>will<Key.space>be<Key.space>immersed<Key.space>in<Key.space>a<Key.space>variety<Key.space>of<Key.space>engaging<Key.space>and<Key.space>interactive<Key.space>exercises<Key.space>that<Key.space>encourage<Key.space>teamwork,<Key.space>problem-solving<Key.space>to<Key.space>challenge<Key.space>individuals,<Key.space>foster<Key.space>collaboration<Key.space><Key.backspace>,<Key.space>and<Key.space>
Screenshot: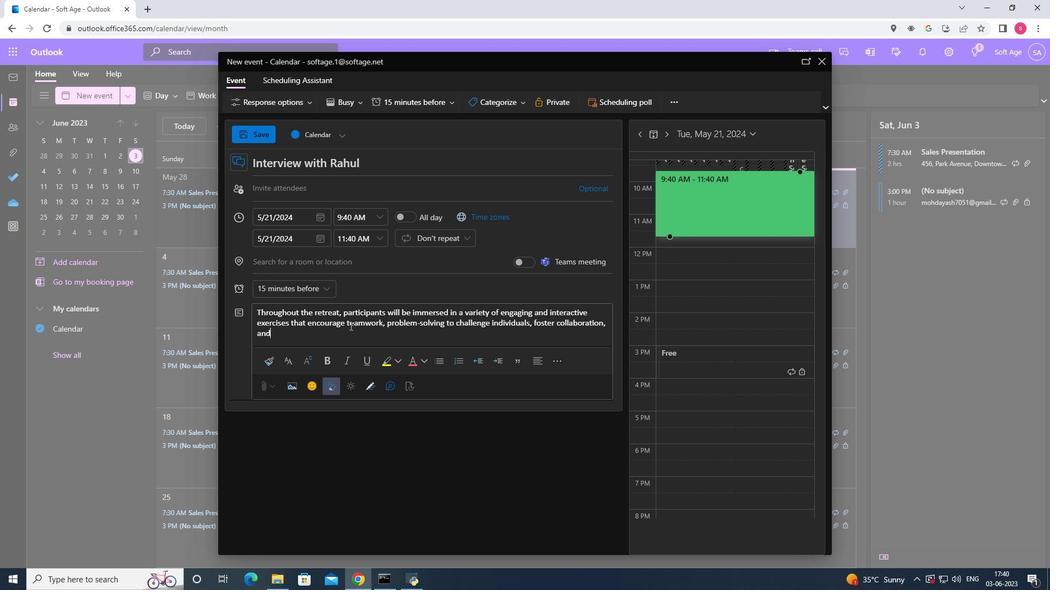 
Action: Mouse moved to (445, 321)
Screenshot: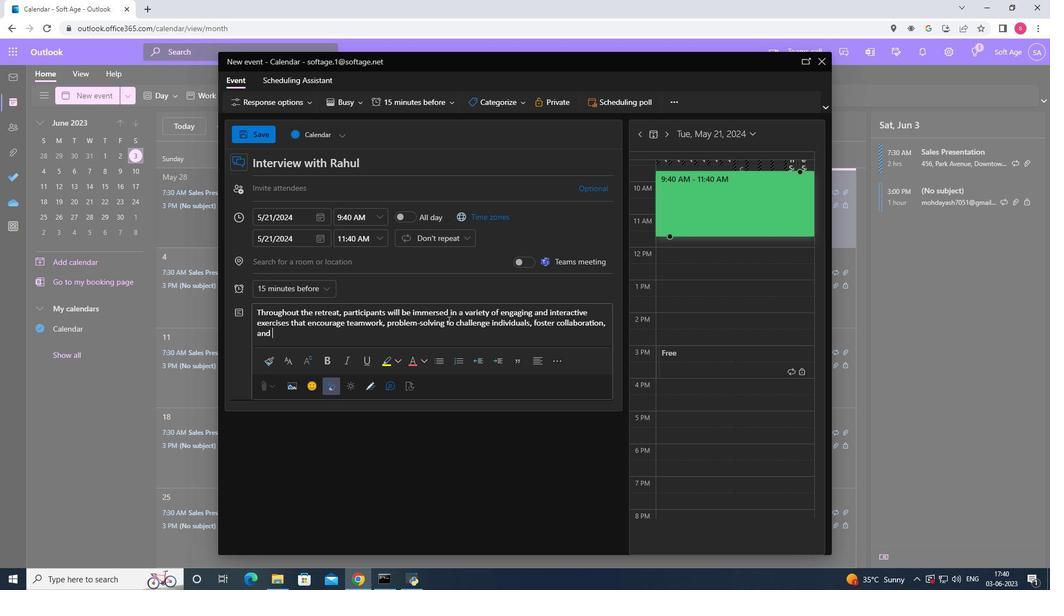 
Action: Mouse pressed left at (445, 321)
Screenshot: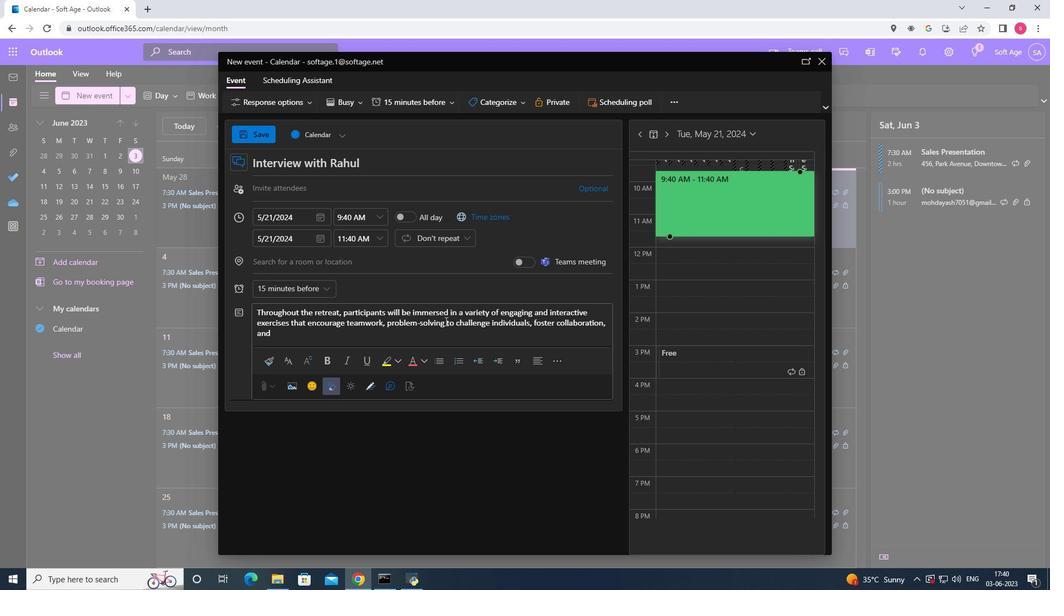 
Action: Key pressed <Key.space>and<Key.space>creativity.<Key.space><Key.shift>The<Key.space>actividuals<Key.space><Key.backspace><Key.backspace><Key.backspace><Key.backspace><Key.backspace><Key.backspace><Key.backspace><Key.backspace>vities<Key.space>are<Key.space>carefully<Key.space>designed<Key.space><Key.backspace>
Screenshot: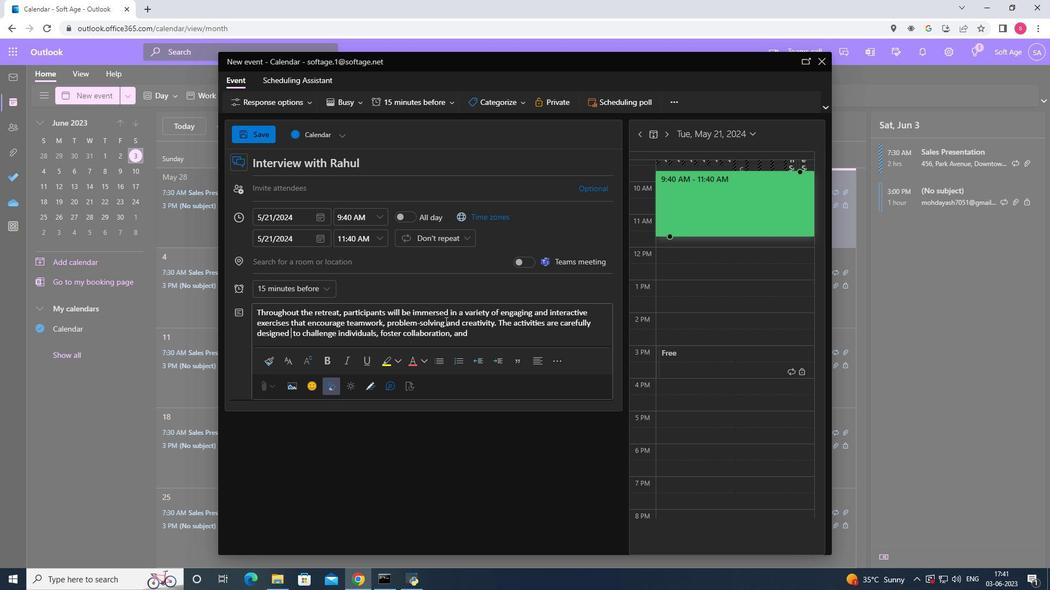
Action: Mouse moved to (514, 335)
Screenshot: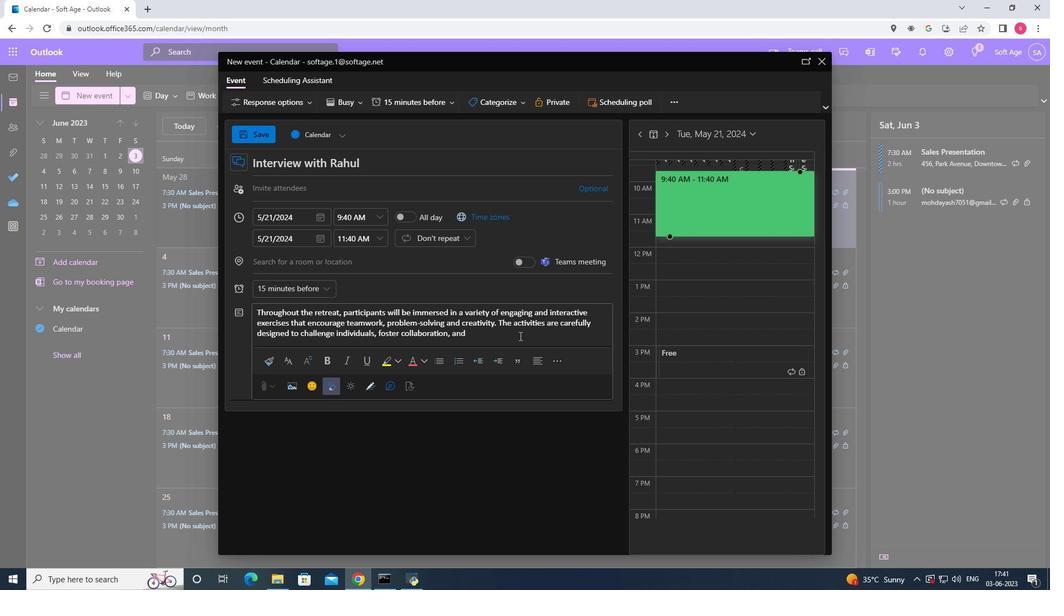
Action: Mouse pressed left at (514, 335)
Screenshot: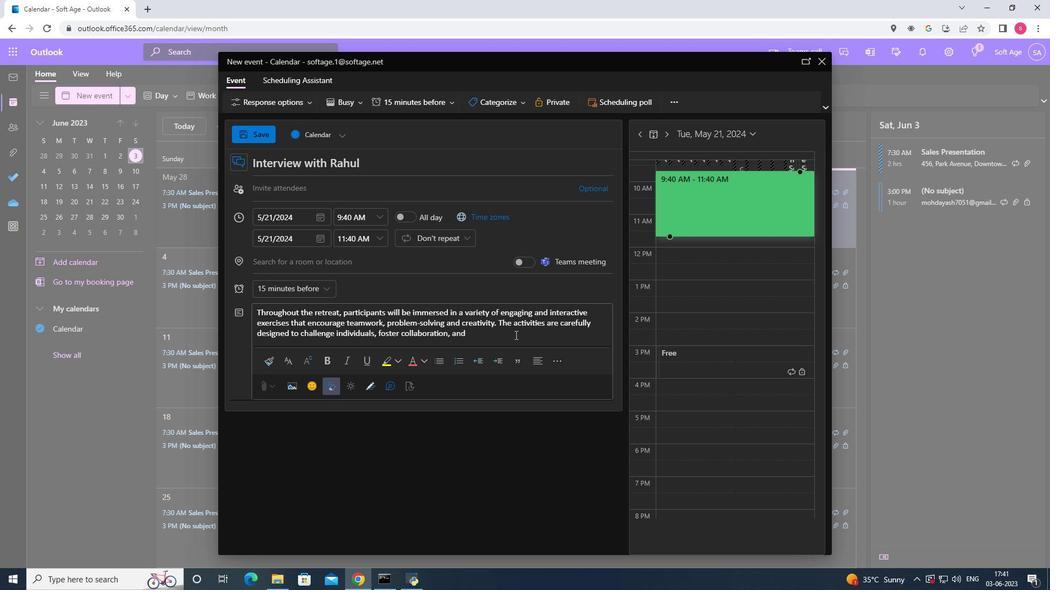 
Action: Key pressed highlight<Key.space>the<Key.space>power<Key.space>of<Key.space>collective<Key.space>effort.
Screenshot: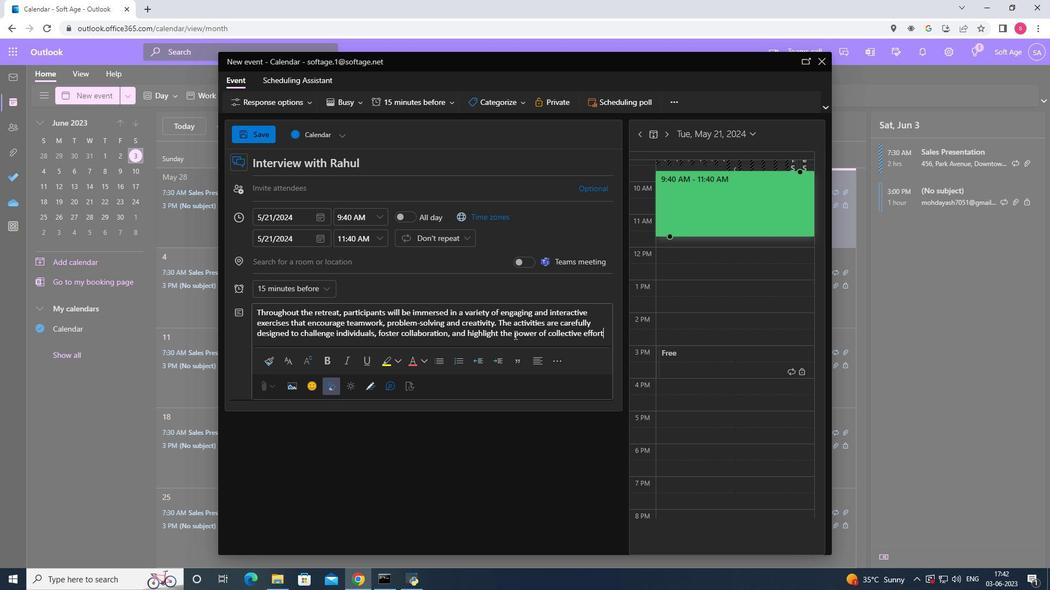 
Action: Mouse moved to (517, 104)
Screenshot: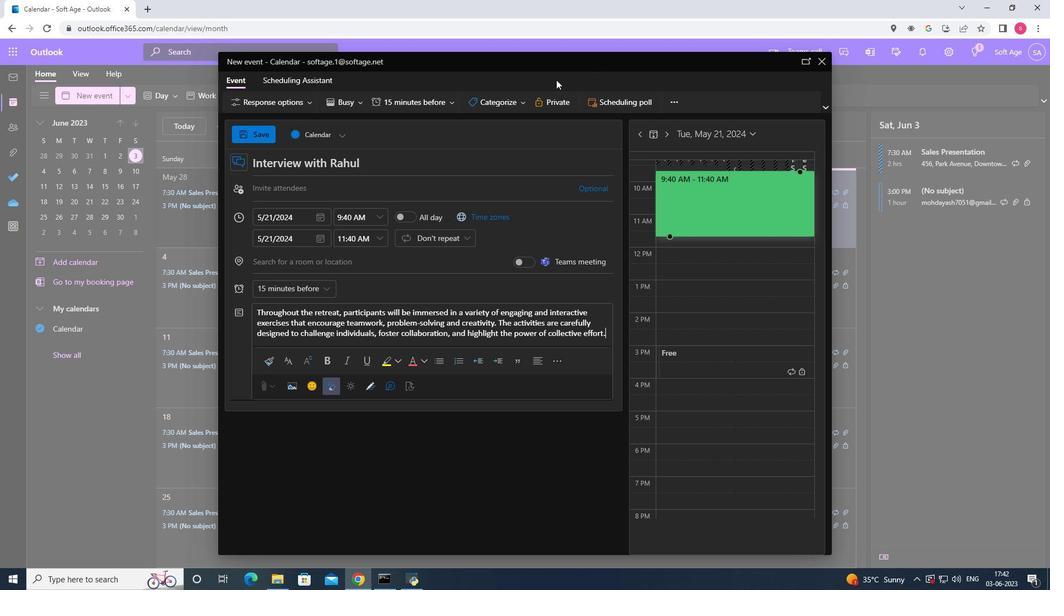 
Action: Mouse pressed left at (517, 104)
Screenshot: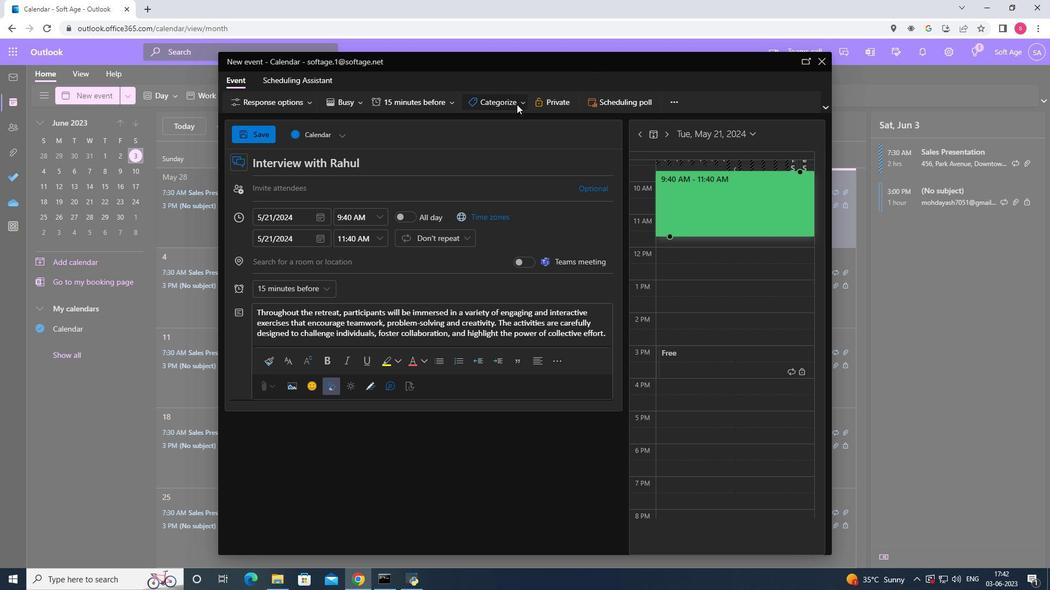 
Action: Mouse moved to (500, 137)
Screenshot: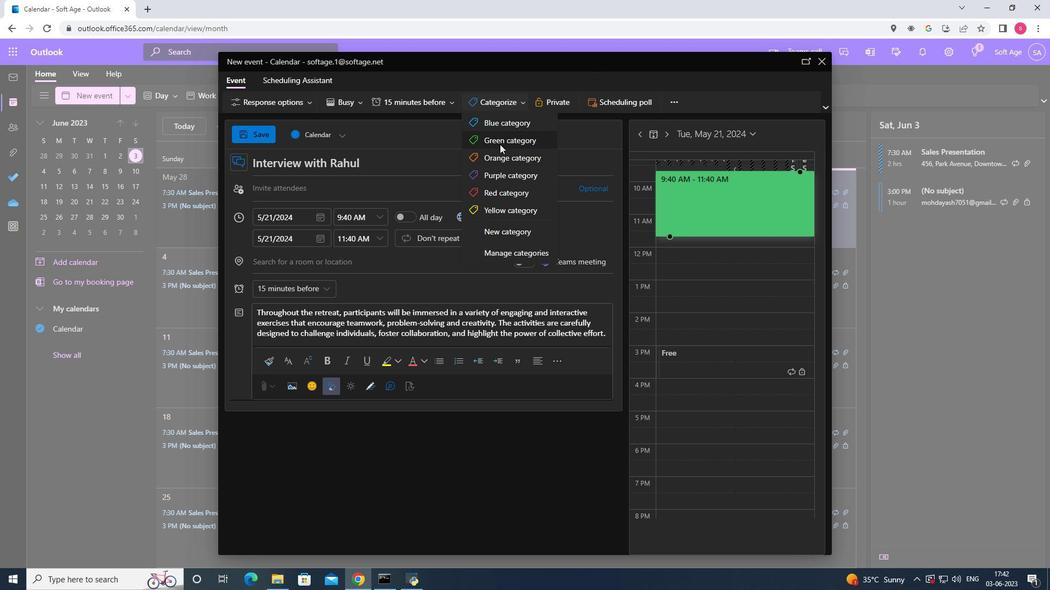 
Action: Mouse pressed left at (500, 137)
Screenshot: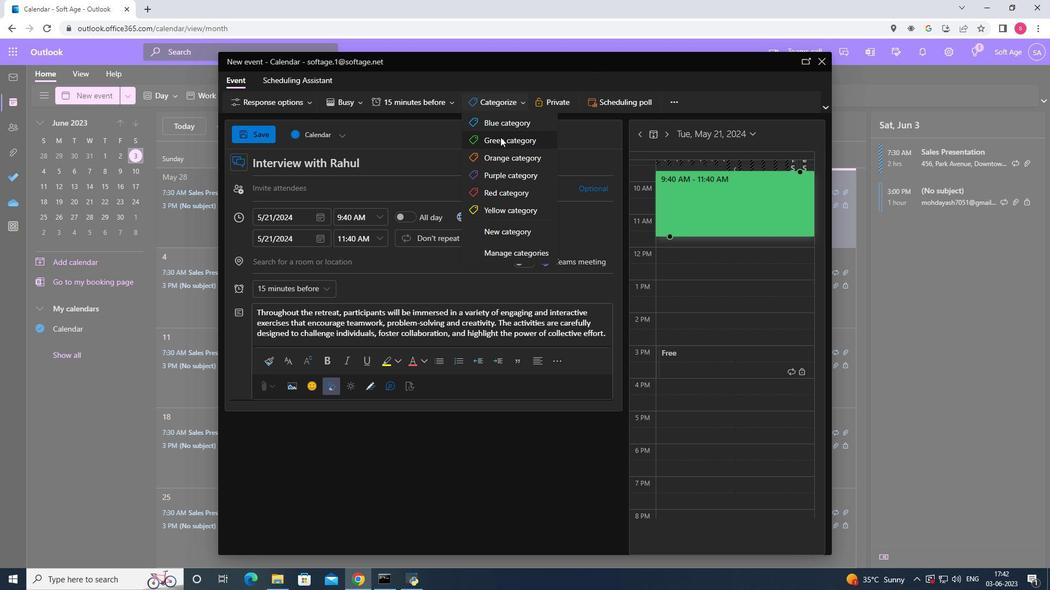 
Action: Mouse moved to (409, 264)
Screenshot: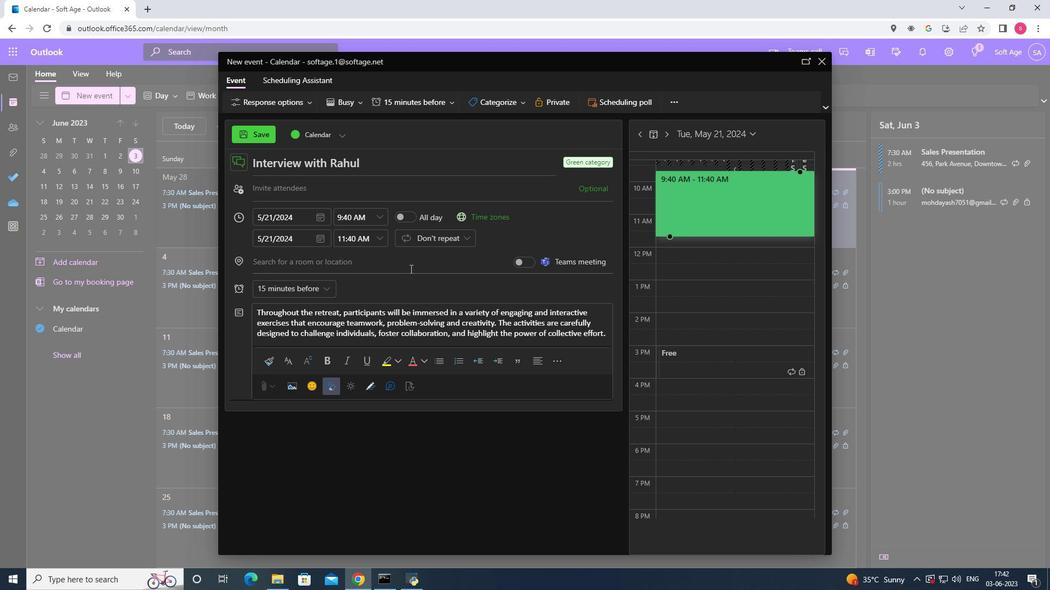 
Action: Mouse pressed left at (409, 264)
Screenshot: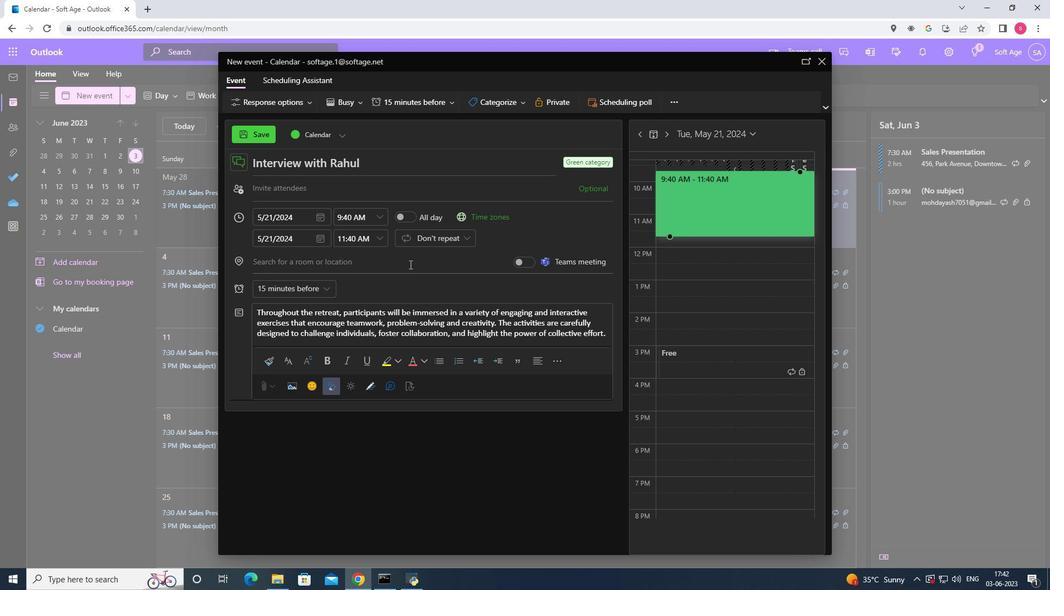 
Action: Key pressed 123<Key.space><Key.shift>Rua<Key.space>do<Key.space><Key.shift>Carmo,<Key.space><Key.shift>Lisbom<Key.backspace>n<Key.space><Key.backspace>,<Key.space><Key.shift><Key.shift><Key.shift><Key.shift><Key.shift><Key.shift><Key.shift><Key.shift><Key.shift><Key.shift><Key.shift><Key.shift>Portugal
Screenshot: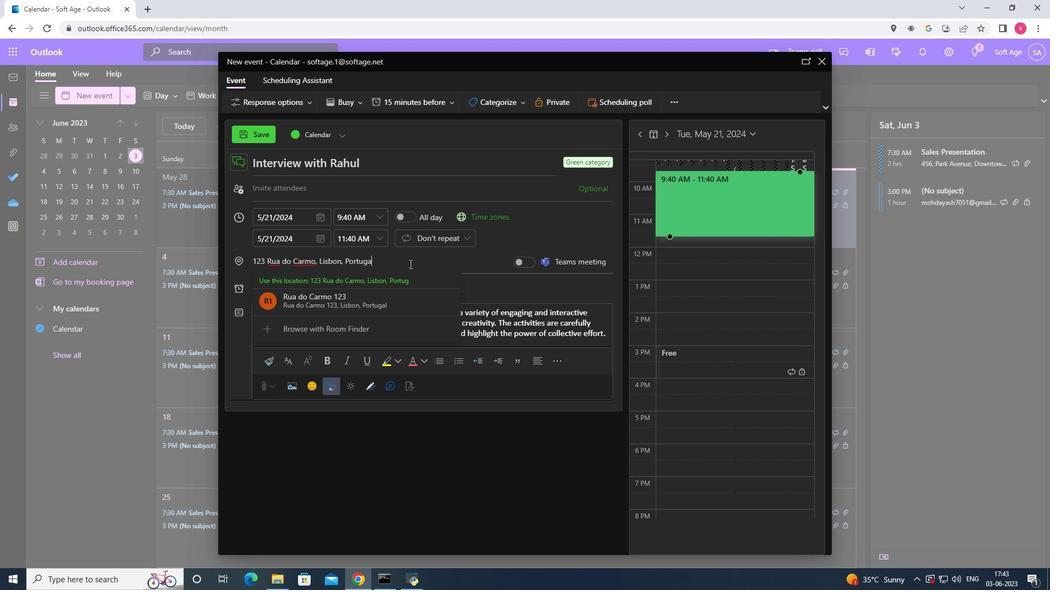 
Action: Mouse moved to (384, 282)
Screenshot: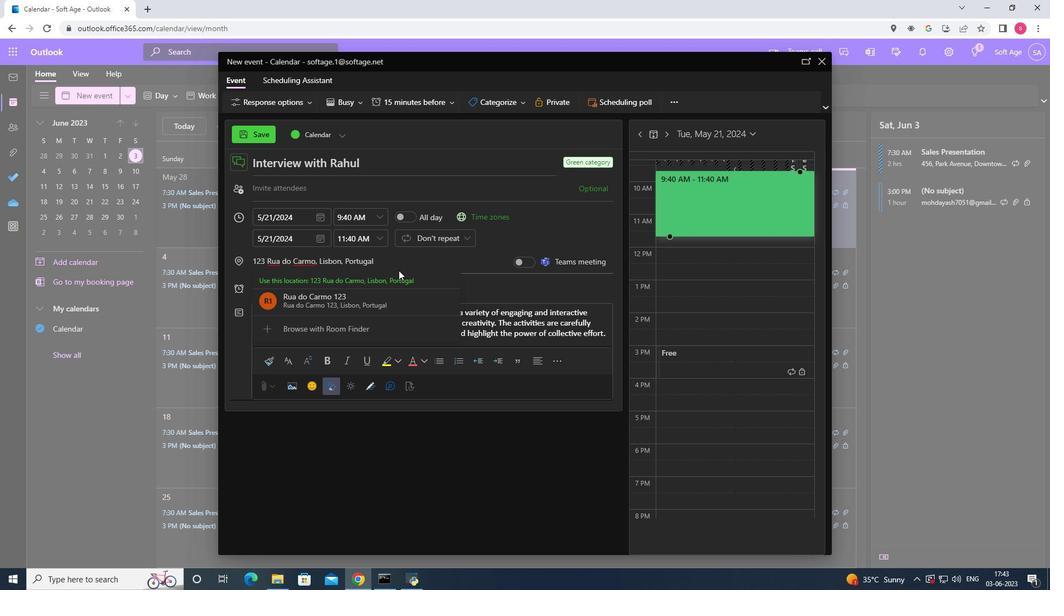 
Action: Mouse pressed left at (384, 282)
Screenshot: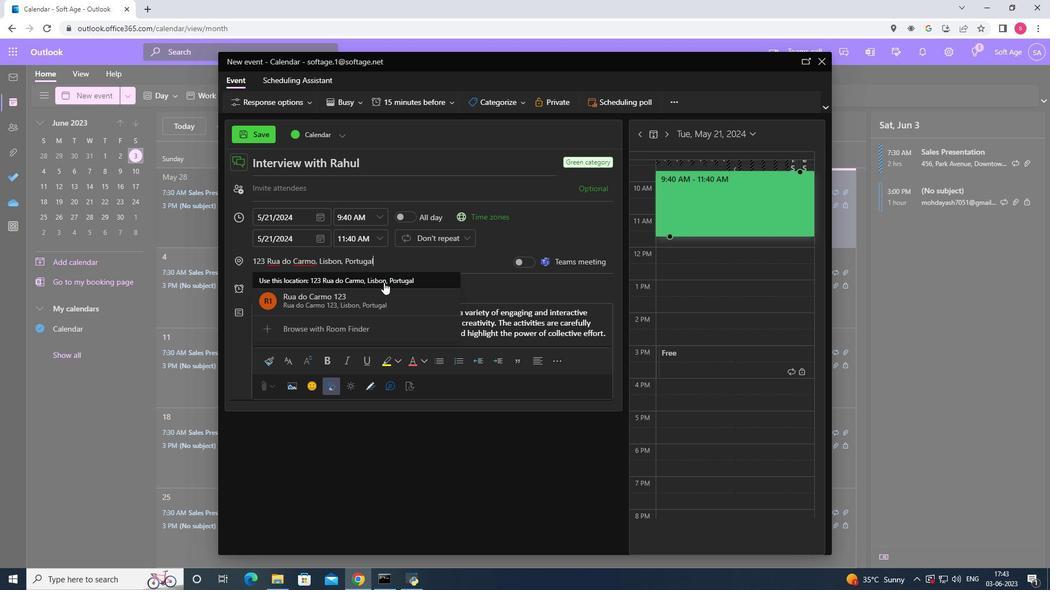 
Action: Mouse moved to (309, 188)
Screenshot: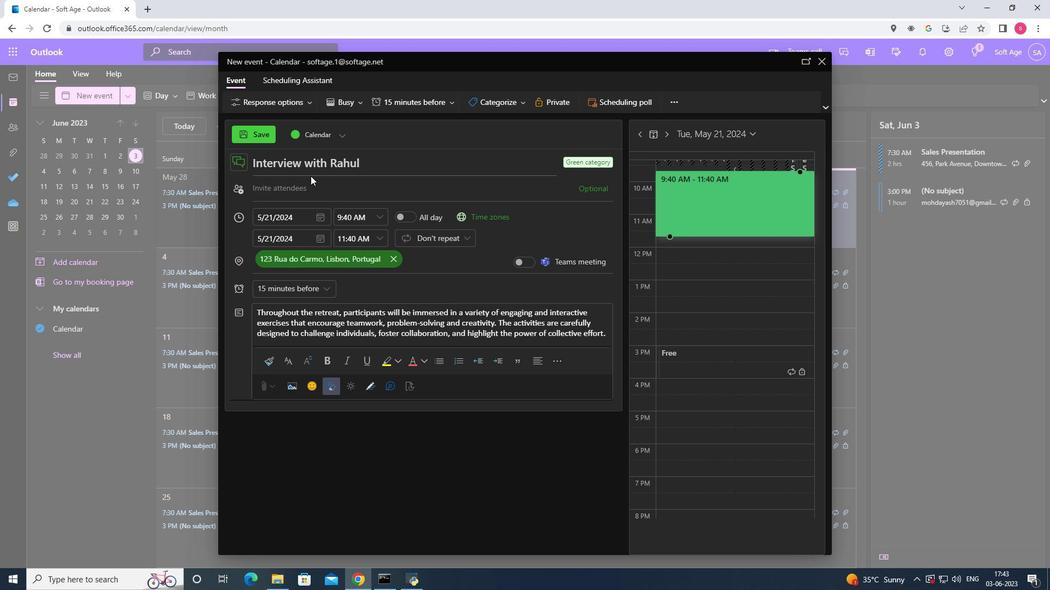 
Action: Mouse pressed left at (309, 188)
Screenshot: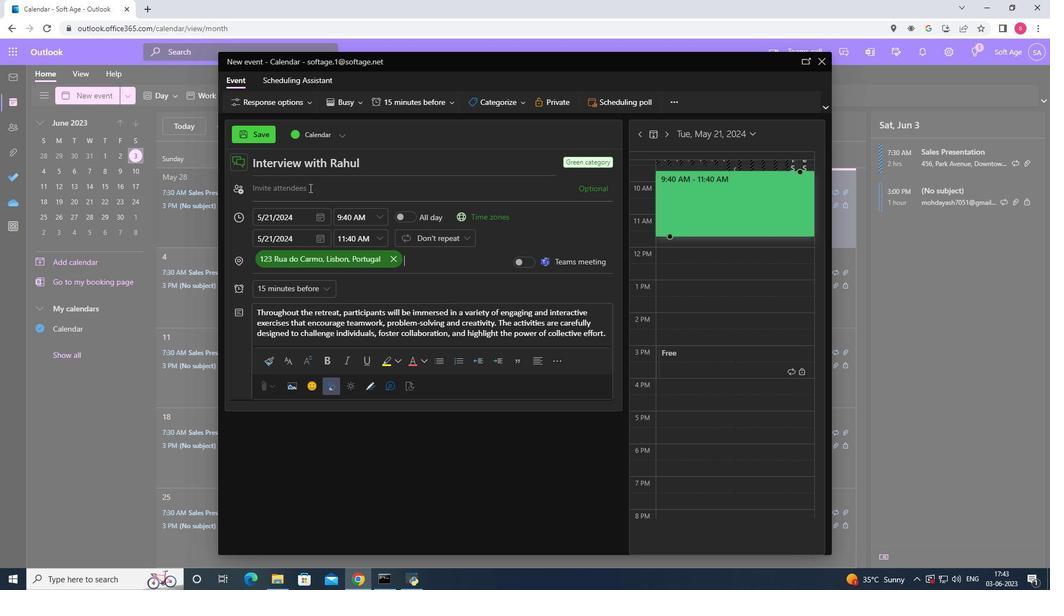 
Action: Key pressed softage.9<Key.shift>@
Screenshot: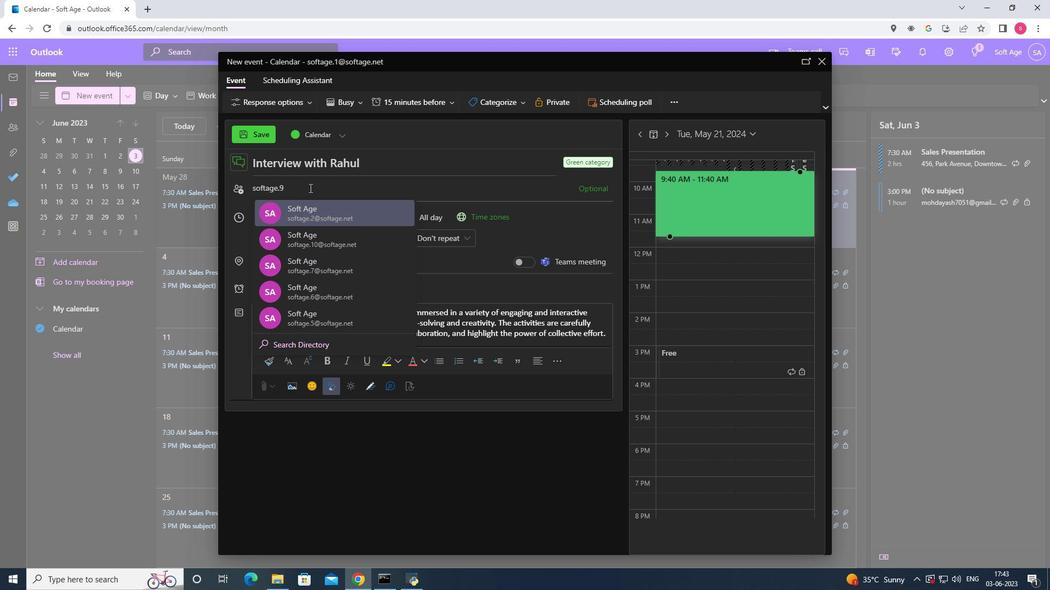 
Action: Mouse moved to (304, 211)
Screenshot: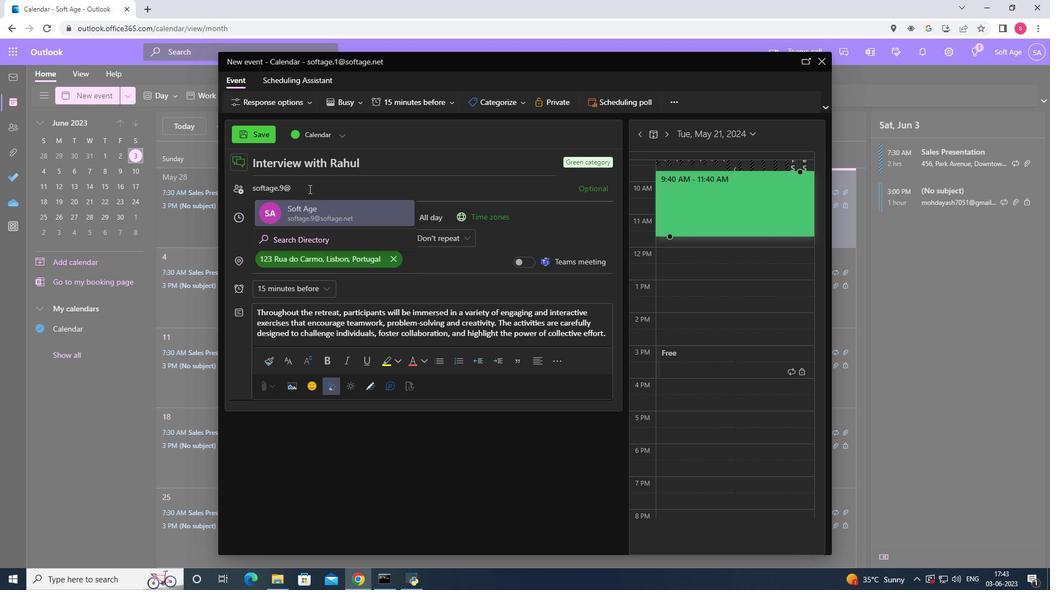 
Action: Mouse pressed left at (304, 211)
Screenshot: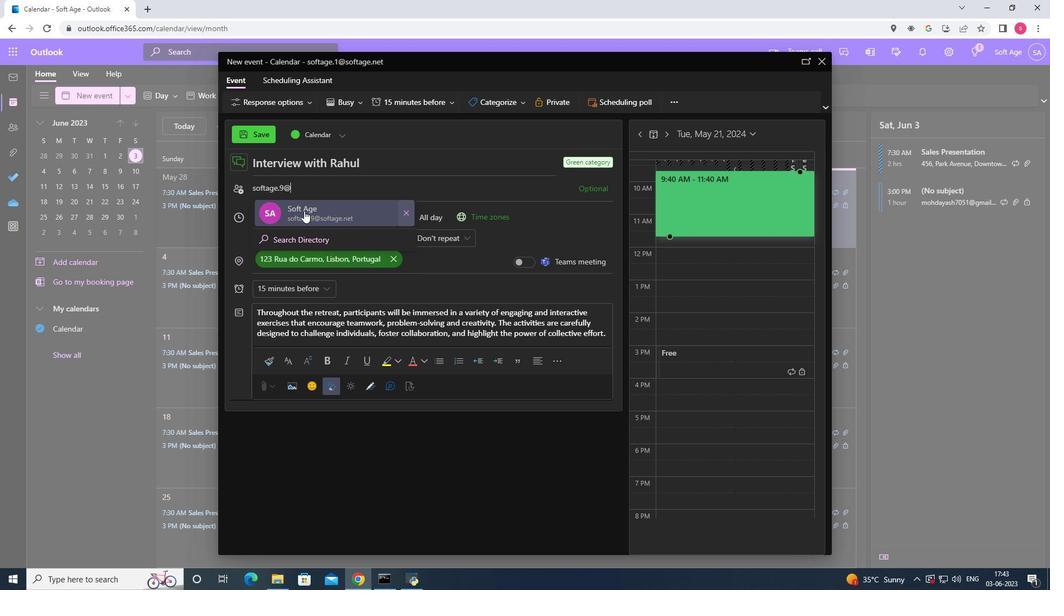 
Action: Key pressed softage.10<Key.shift>@
Screenshot: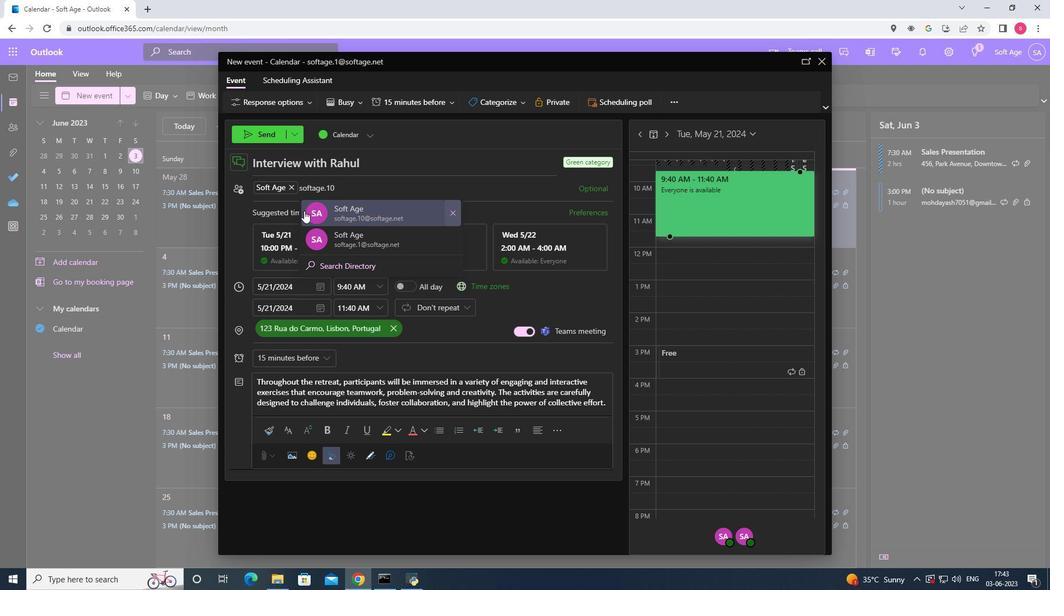 
Action: Mouse moved to (342, 218)
Screenshot: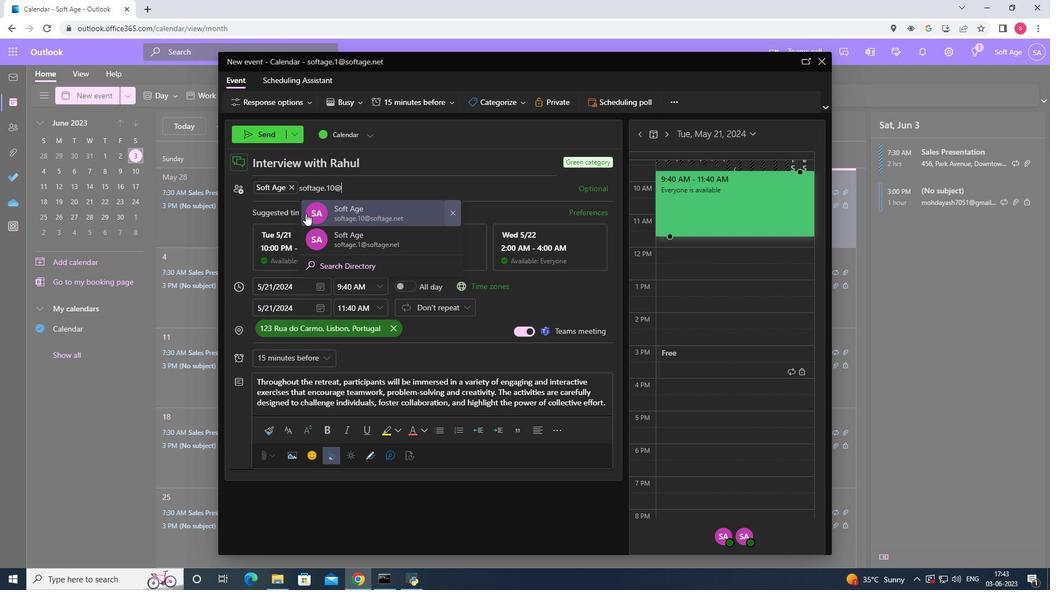 
Action: Mouse pressed left at (342, 218)
Screenshot: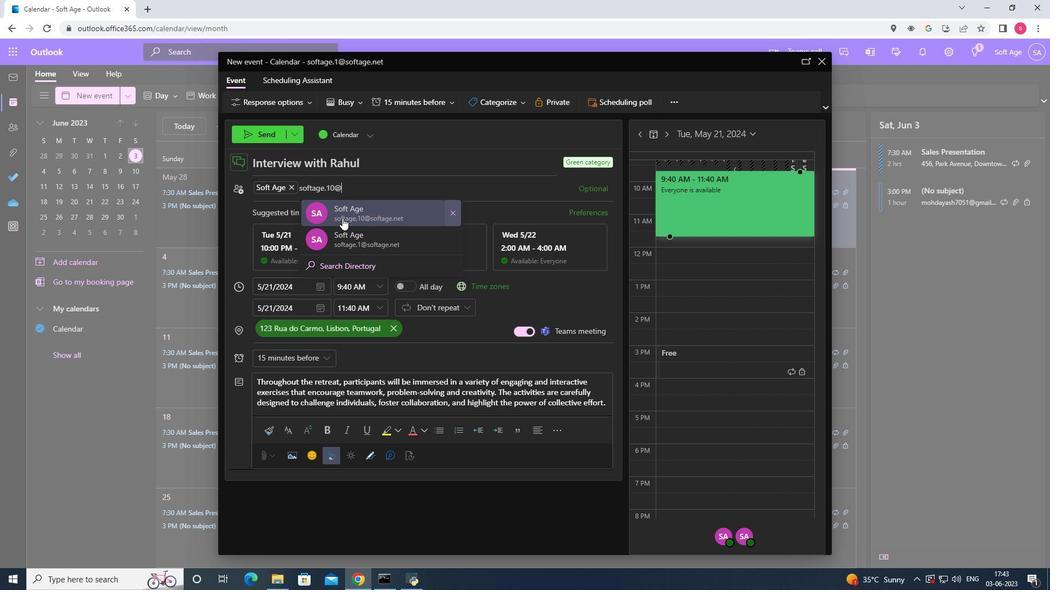 
Action: Mouse moved to (325, 355)
Screenshot: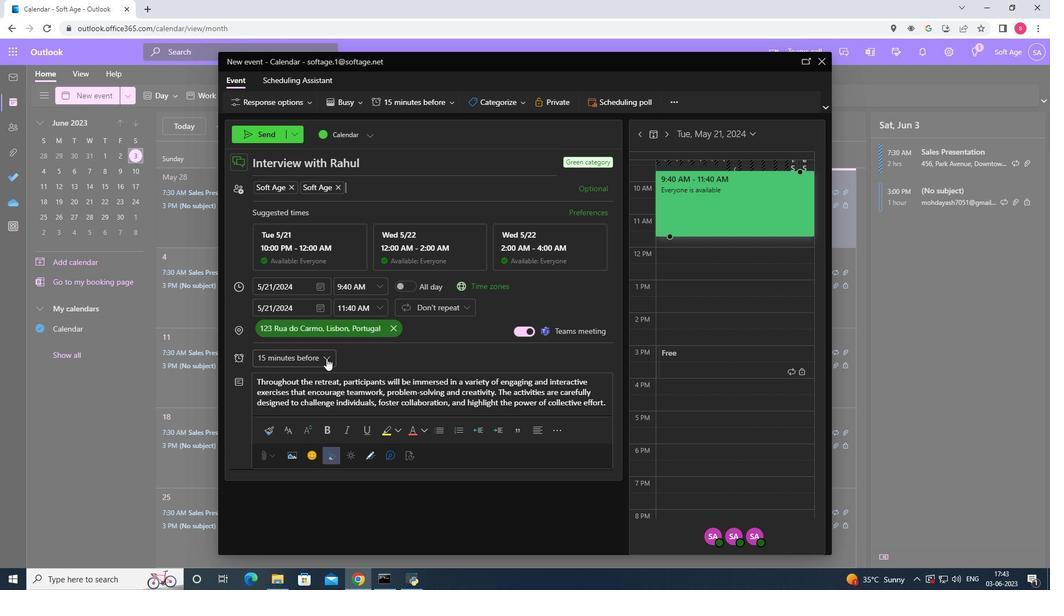 
Action: Mouse pressed left at (325, 355)
Screenshot: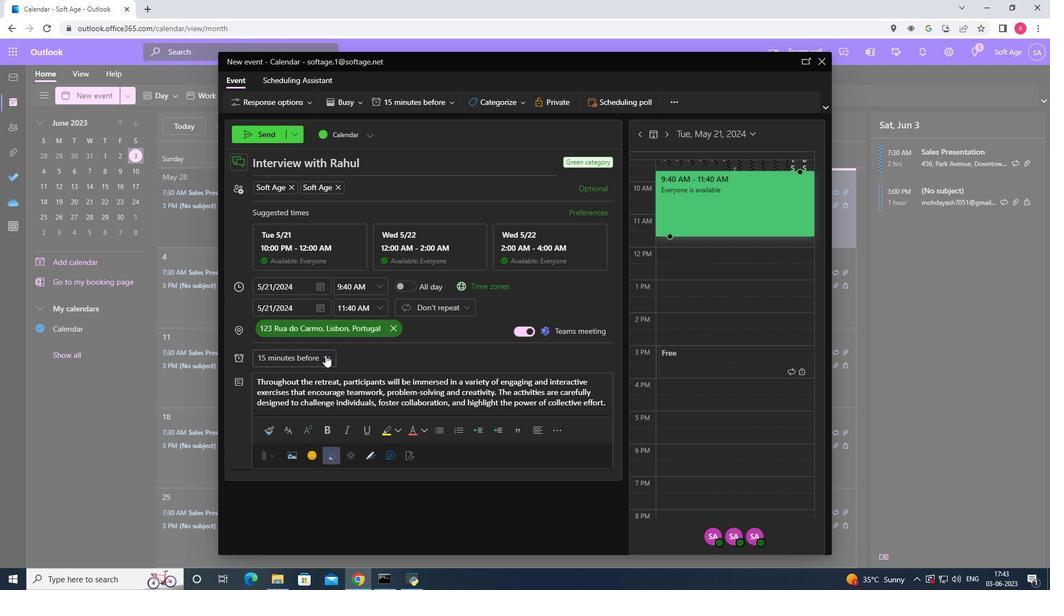 
Action: Mouse moved to (293, 202)
Screenshot: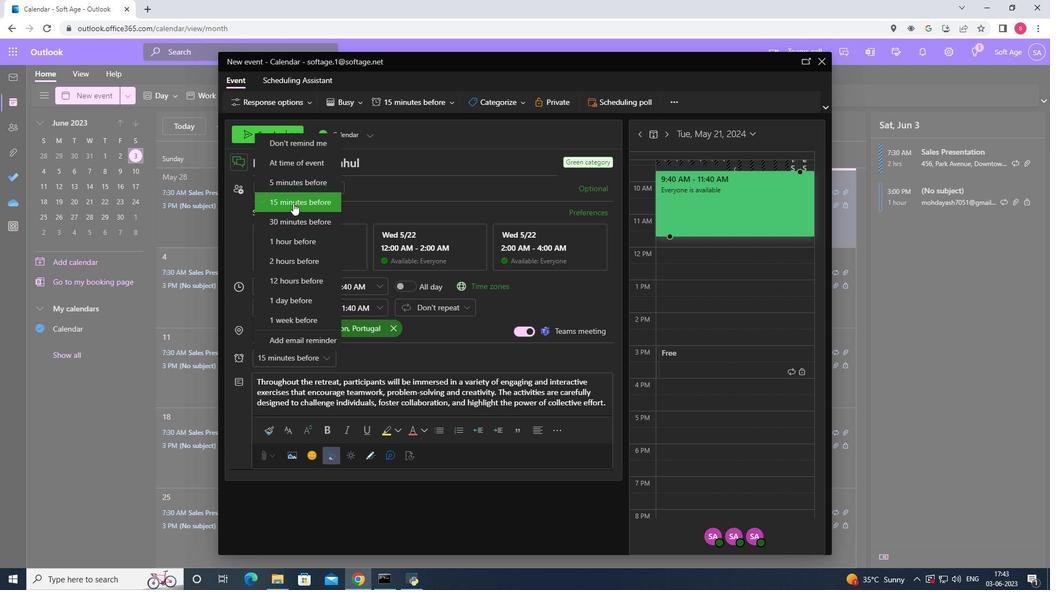 
Action: Mouse pressed left at (293, 202)
Screenshot: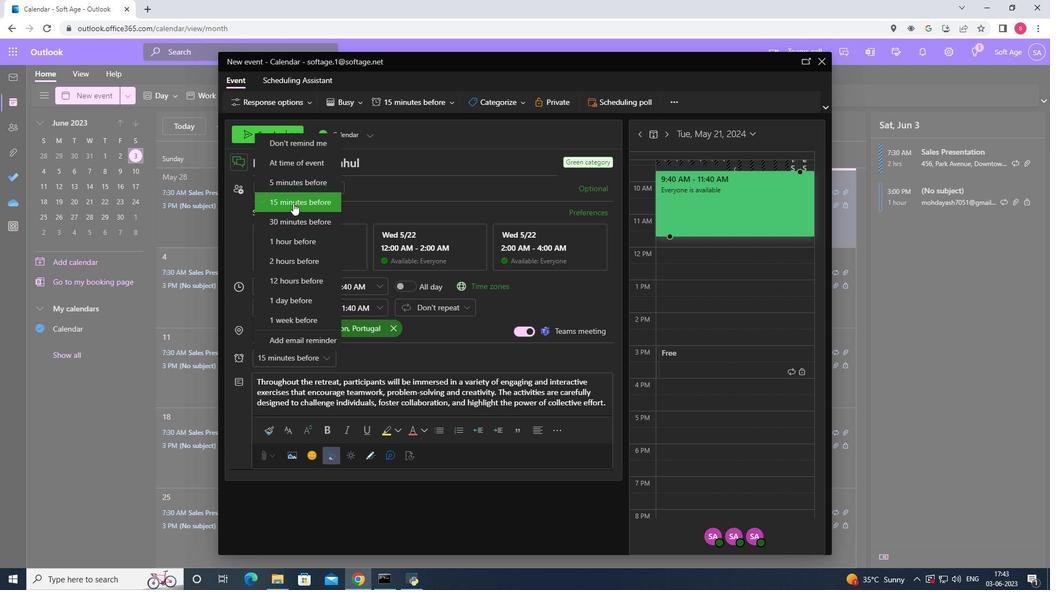
Action: Mouse moved to (263, 134)
Screenshot: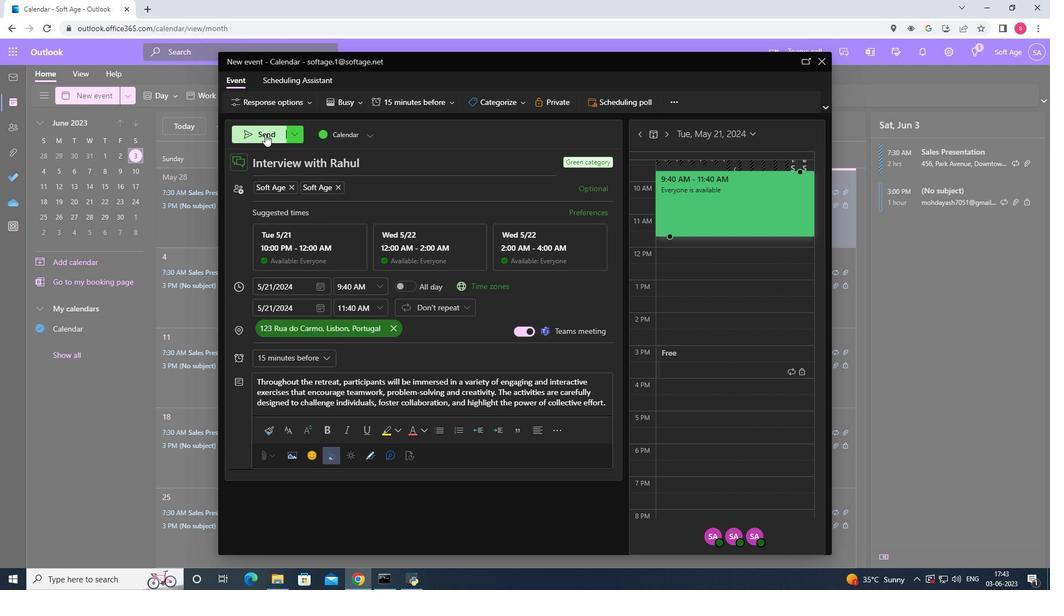 
Action: Mouse pressed left at (263, 134)
Screenshot: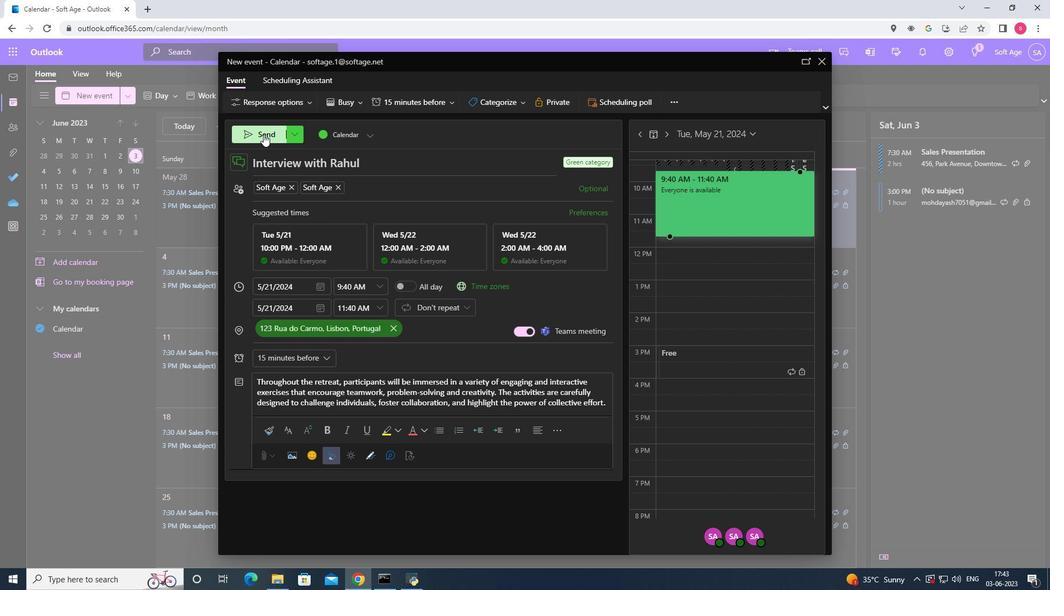 
